 Task: Create a due date automation trigger when advanced on, on the tuesday before a card is due add fields with custom field "Resume" set to a date less than 1 working days ago at 11:00 AM.
Action: Mouse moved to (1021, 316)
Screenshot: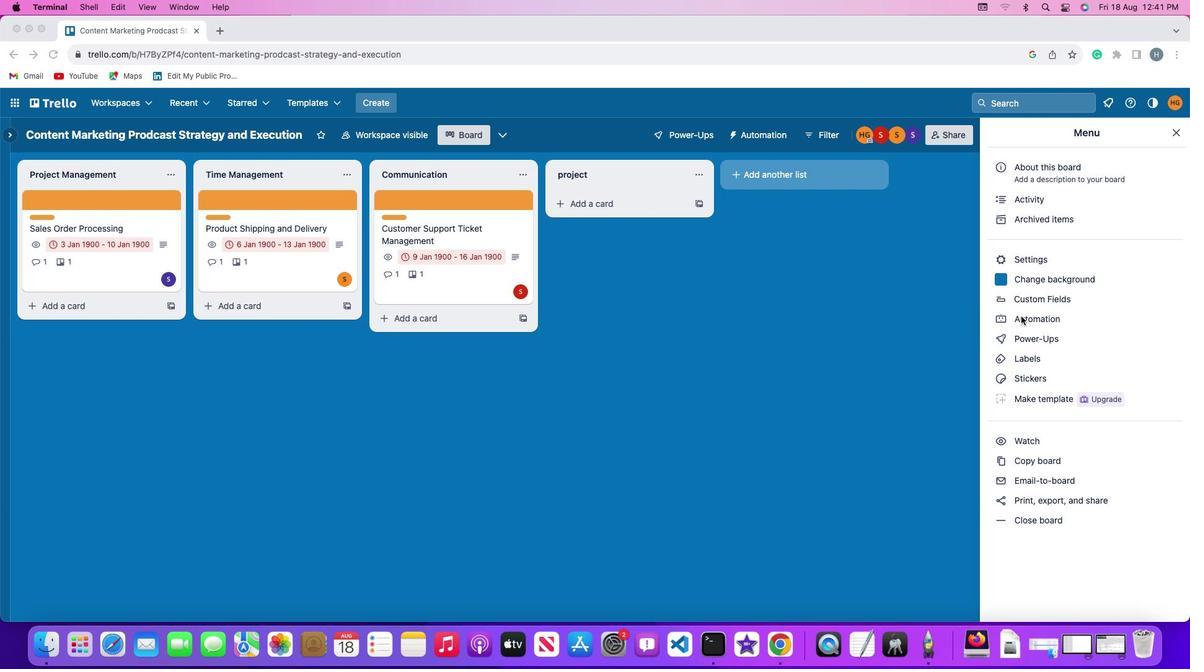 
Action: Mouse pressed left at (1021, 316)
Screenshot: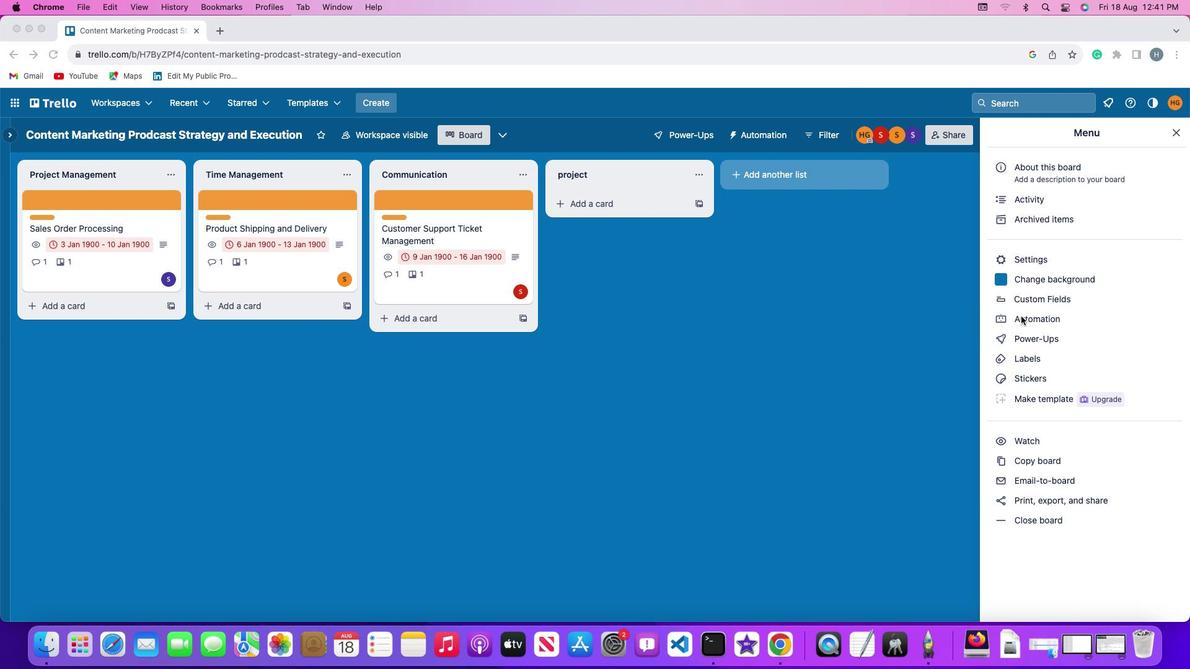 
Action: Mouse pressed left at (1021, 316)
Screenshot: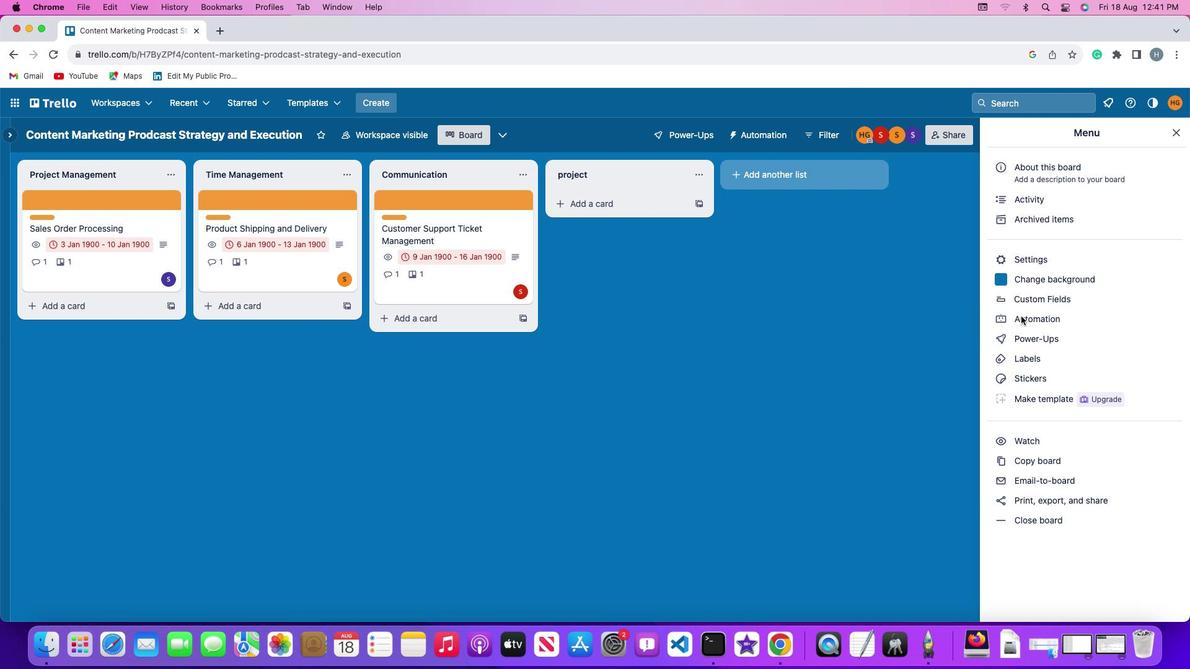 
Action: Mouse moved to (83, 292)
Screenshot: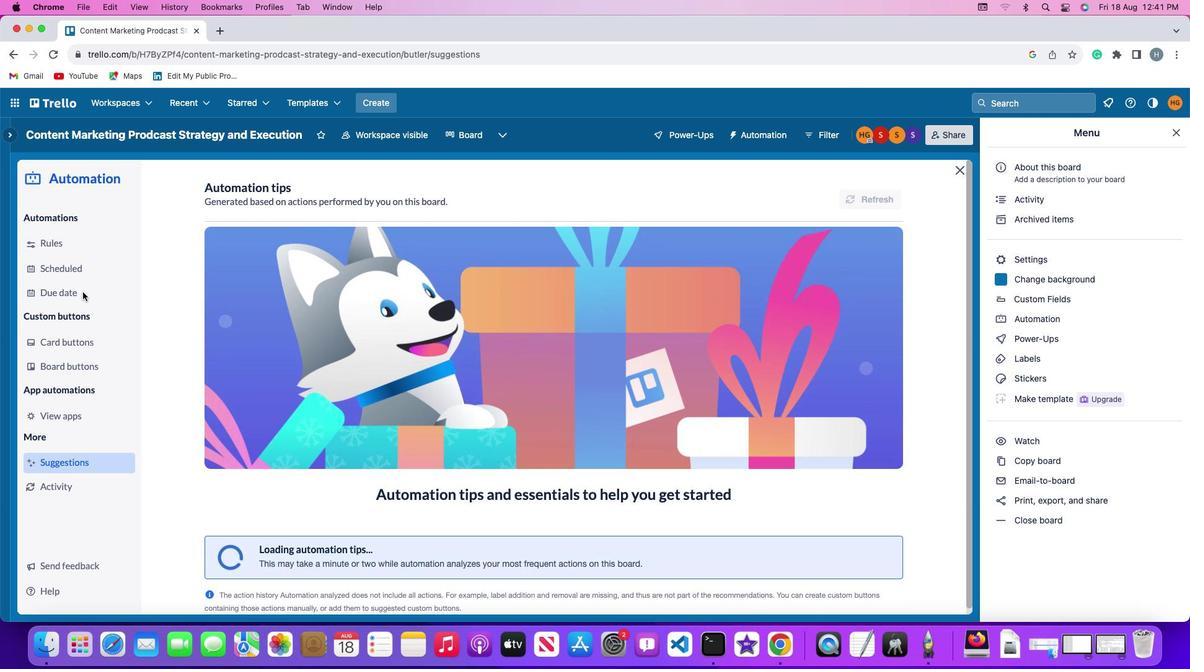 
Action: Mouse pressed left at (83, 292)
Screenshot: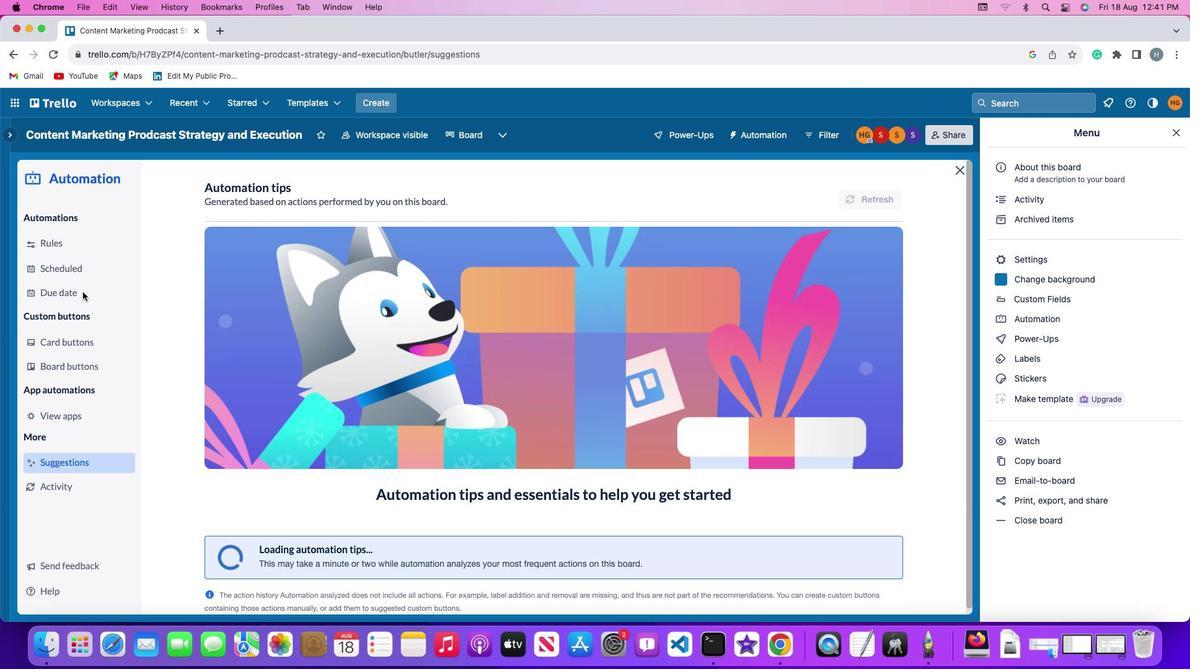 
Action: Mouse moved to (843, 187)
Screenshot: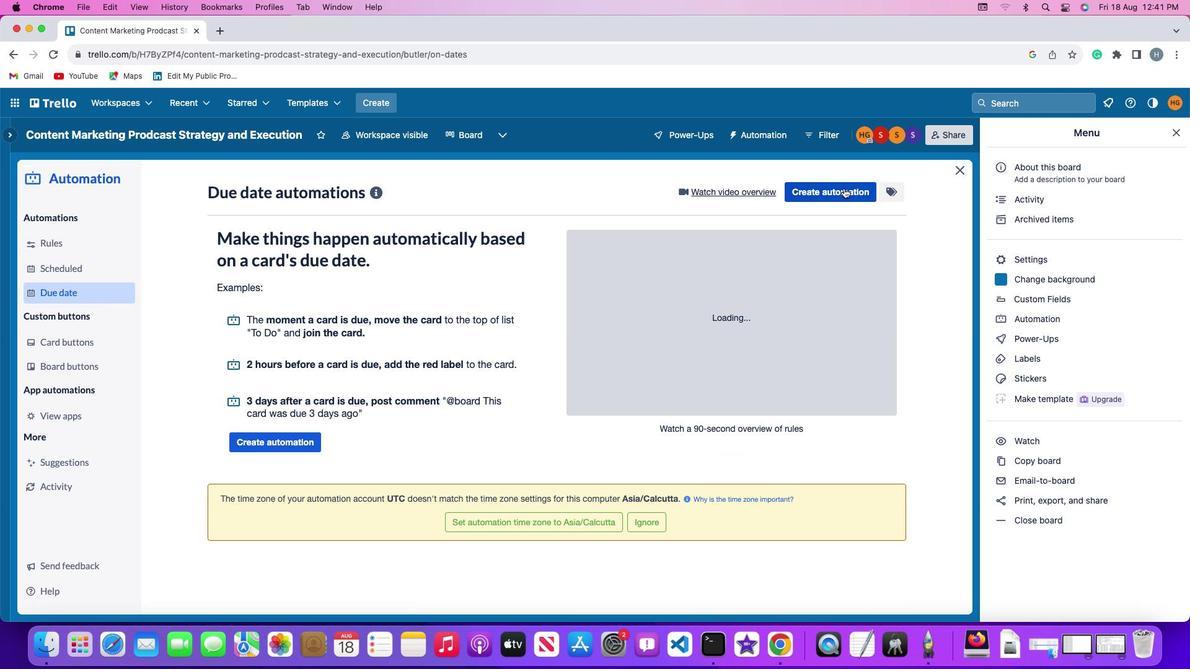 
Action: Mouse pressed left at (843, 187)
Screenshot: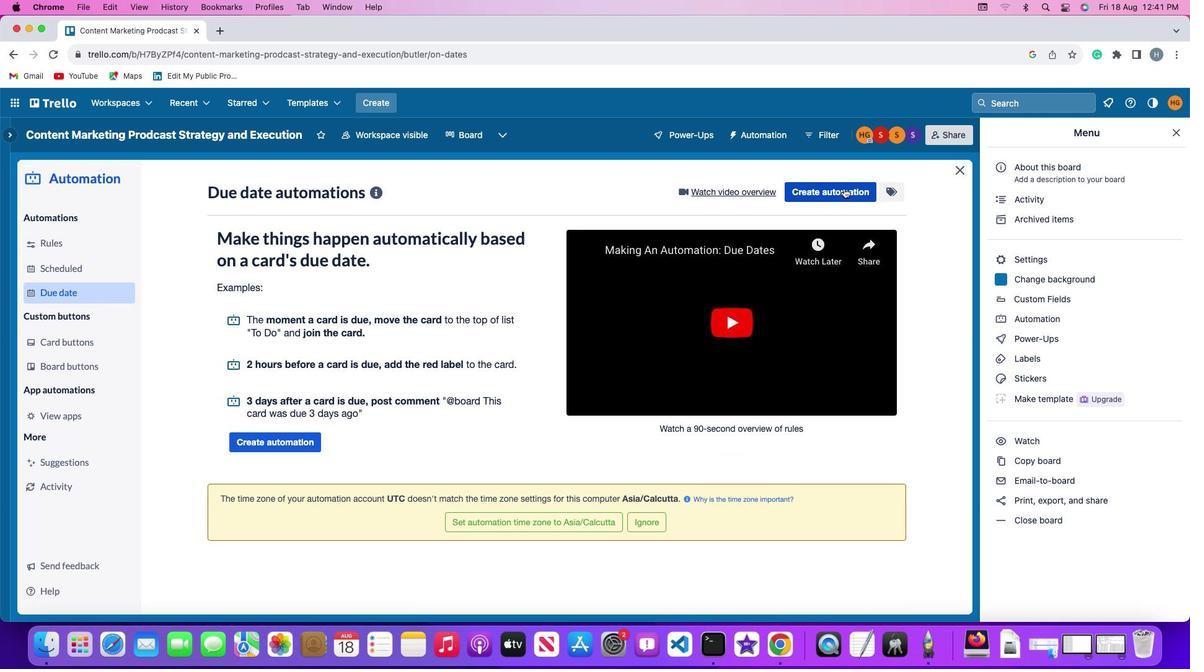 
Action: Mouse moved to (232, 314)
Screenshot: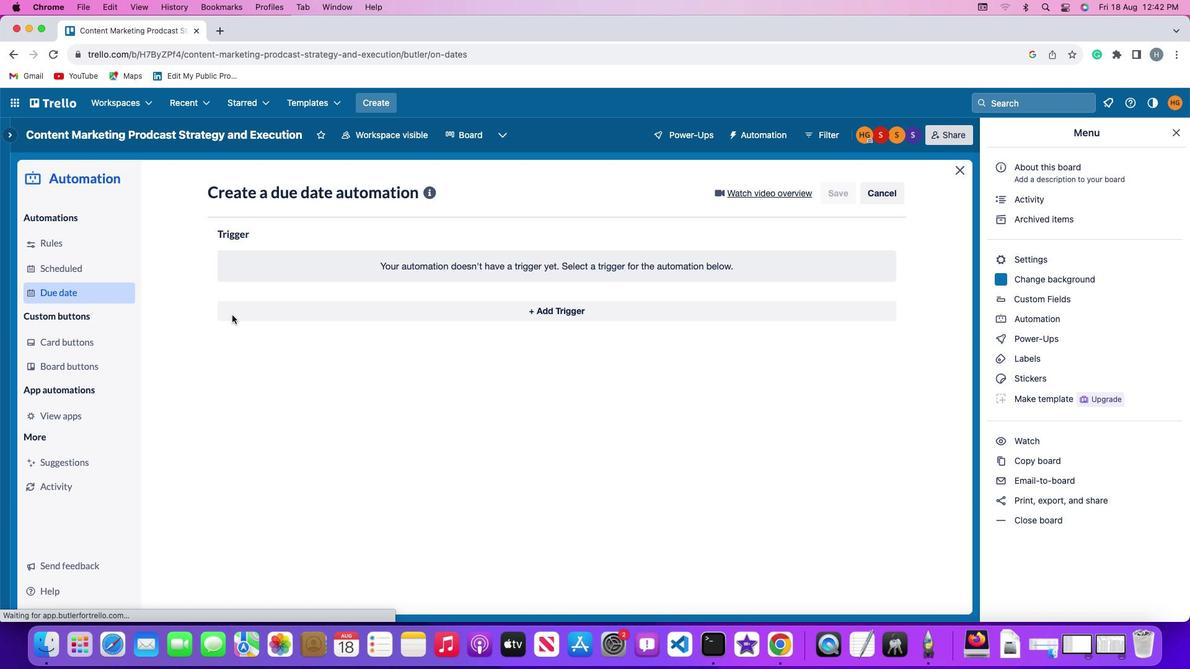 
Action: Mouse pressed left at (232, 314)
Screenshot: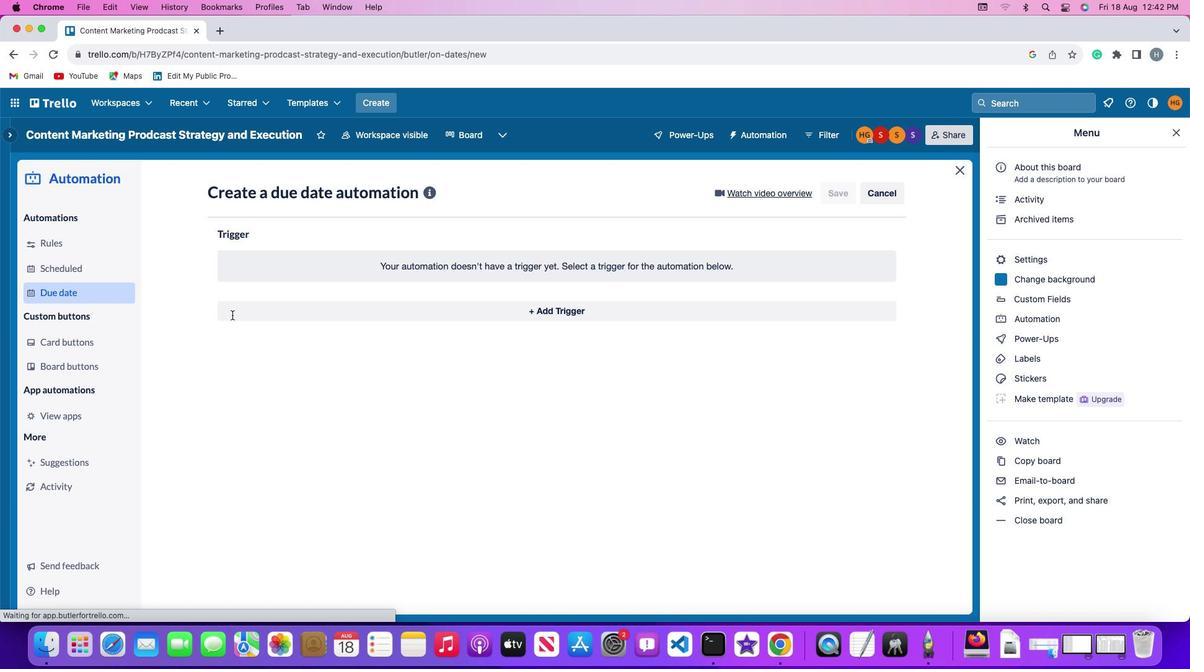 
Action: Mouse moved to (262, 544)
Screenshot: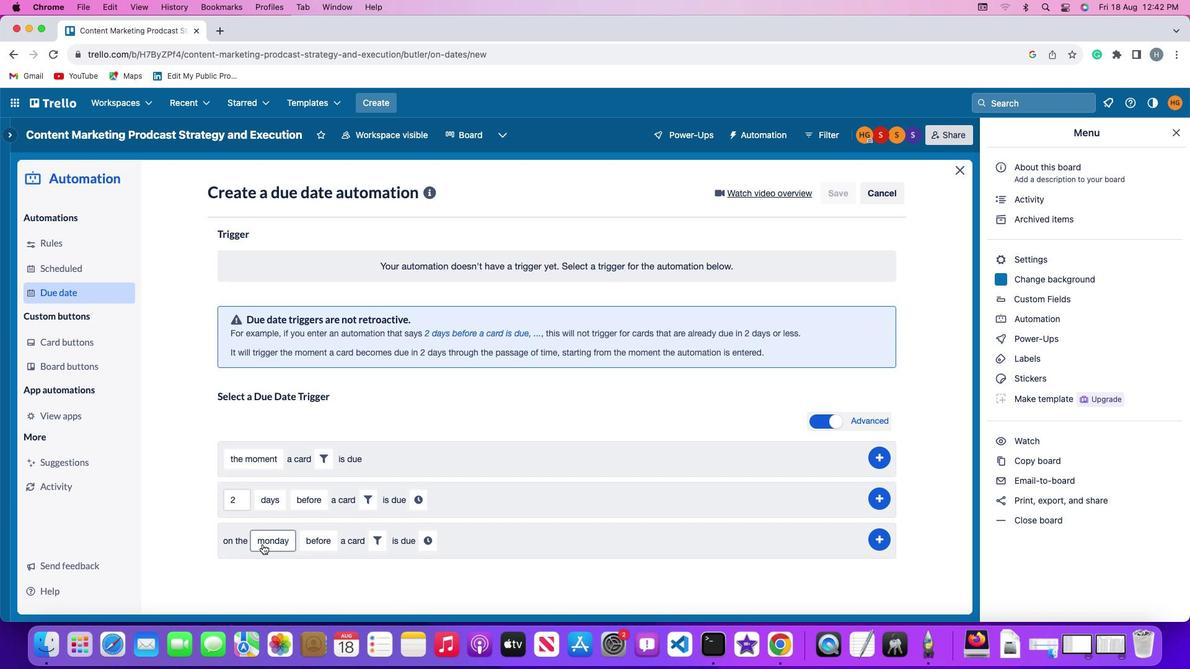 
Action: Mouse pressed left at (262, 544)
Screenshot: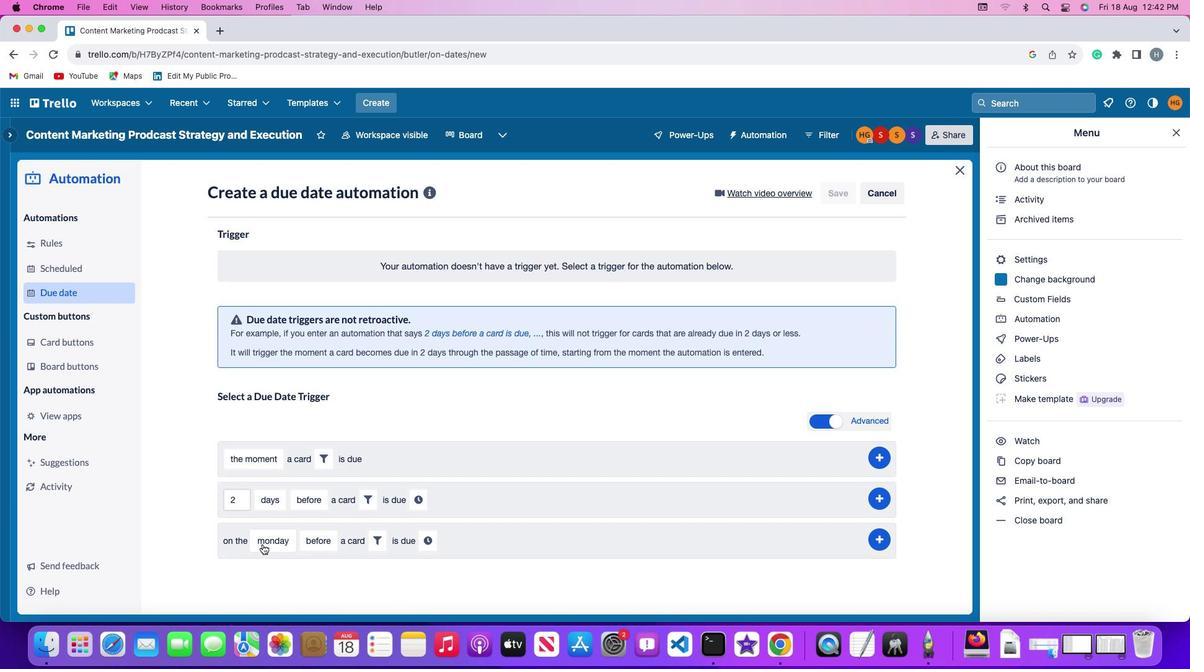 
Action: Mouse moved to (272, 393)
Screenshot: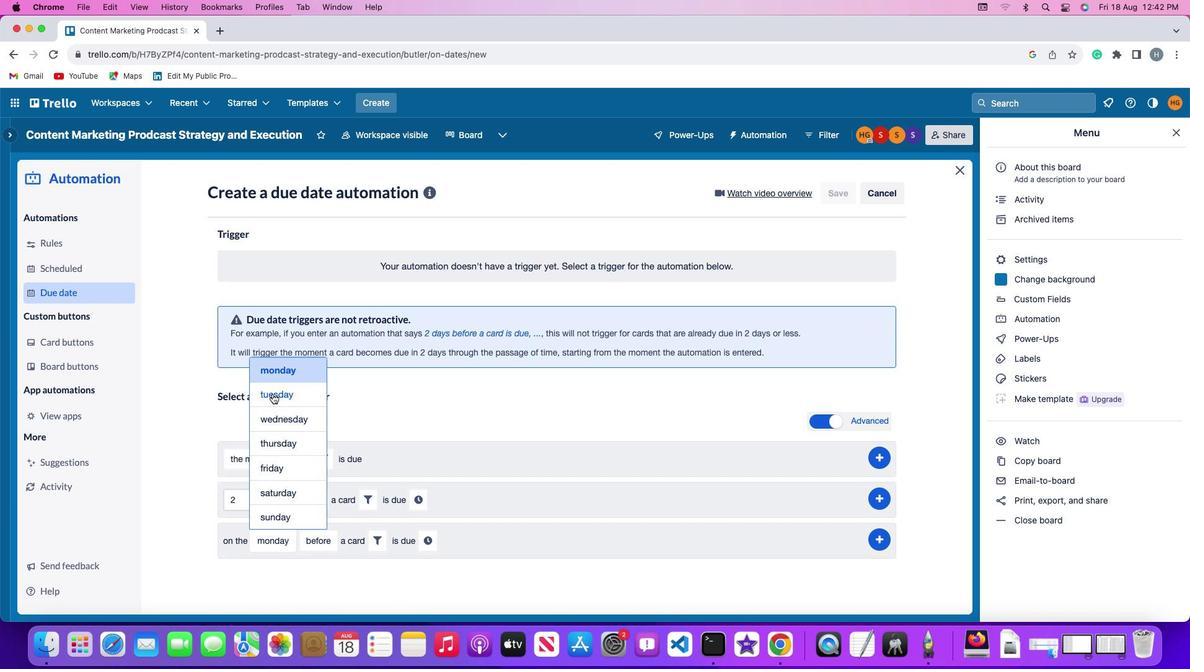 
Action: Mouse pressed left at (272, 393)
Screenshot: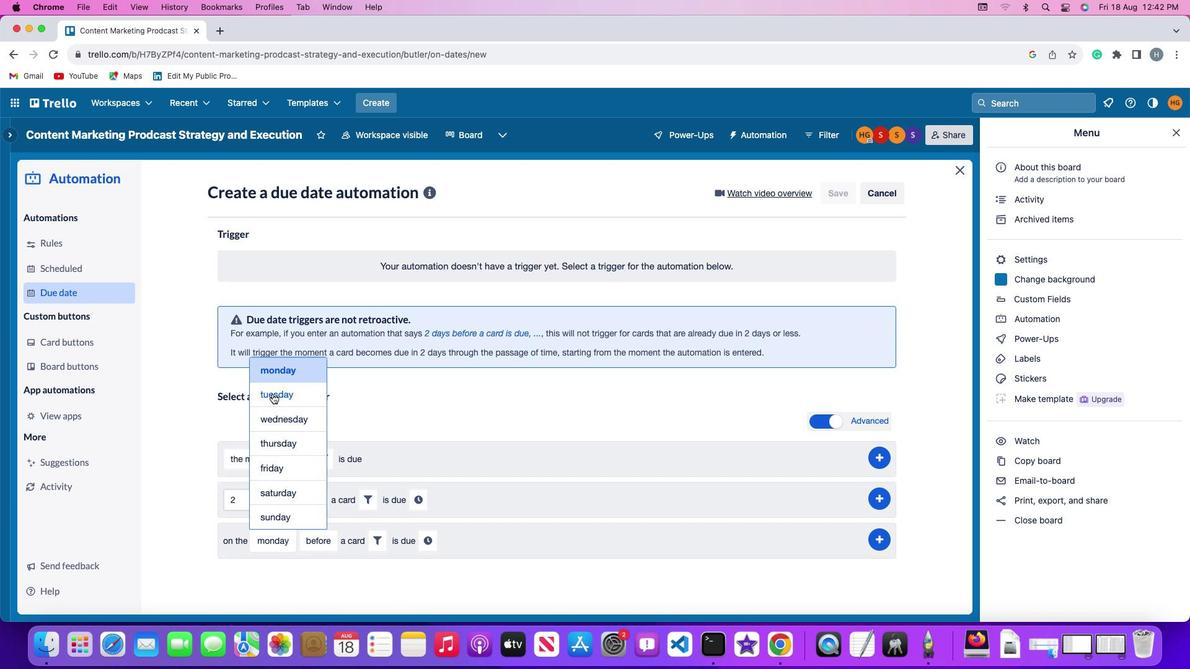
Action: Mouse moved to (317, 546)
Screenshot: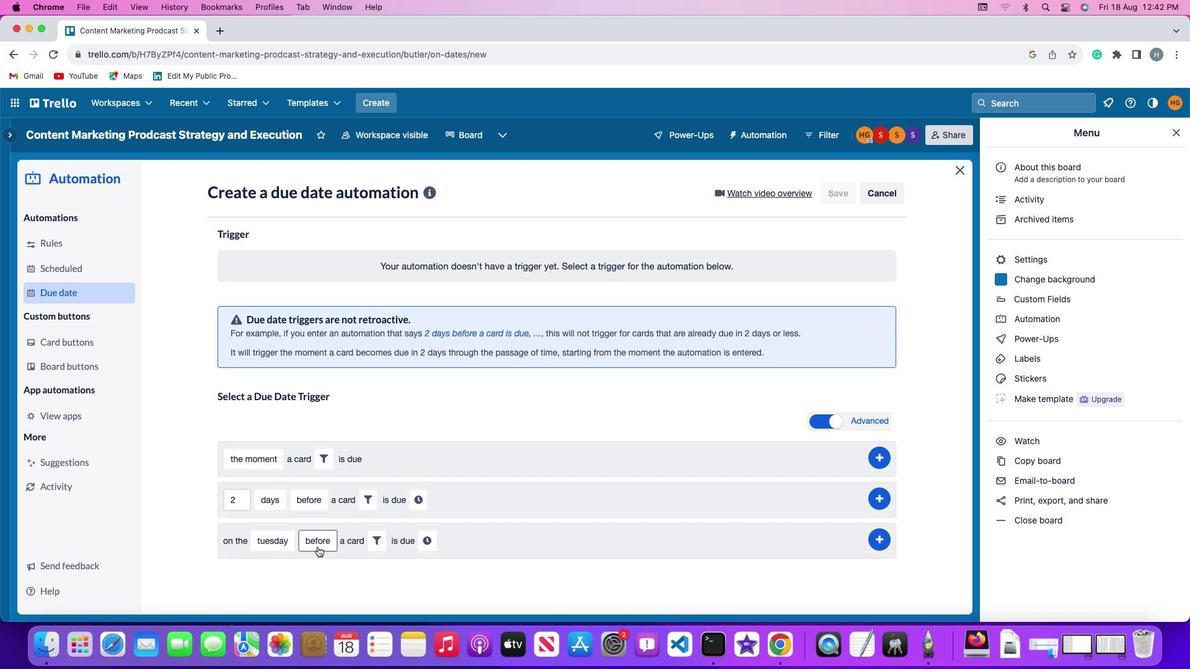 
Action: Mouse pressed left at (317, 546)
Screenshot: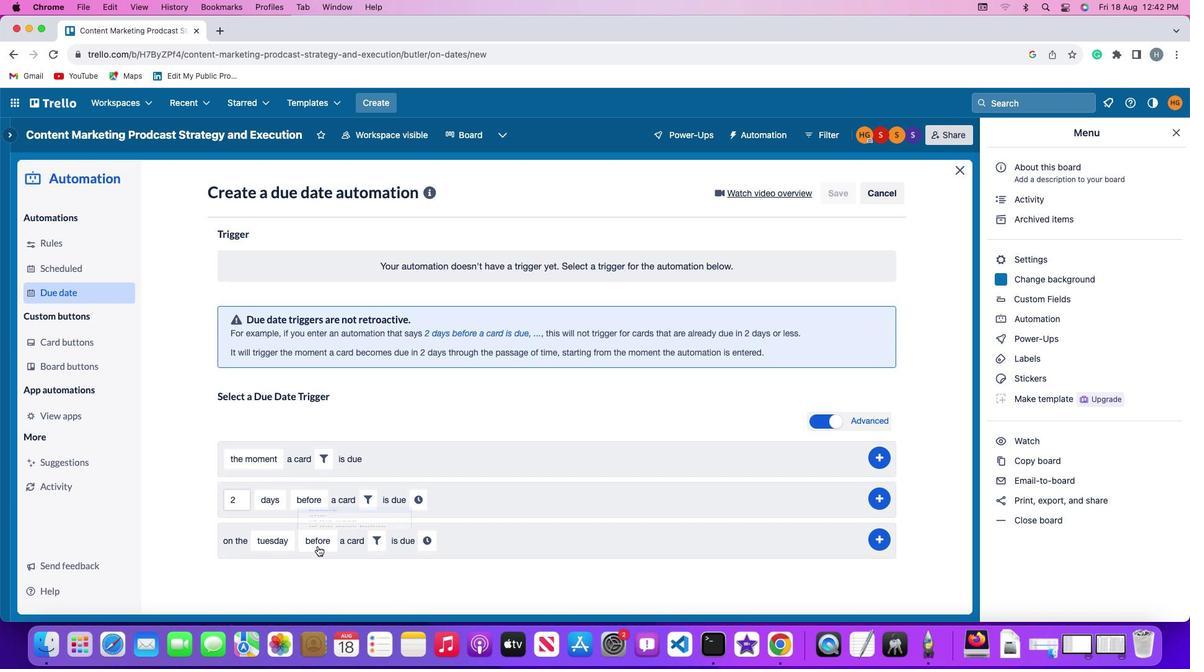 
Action: Mouse moved to (349, 445)
Screenshot: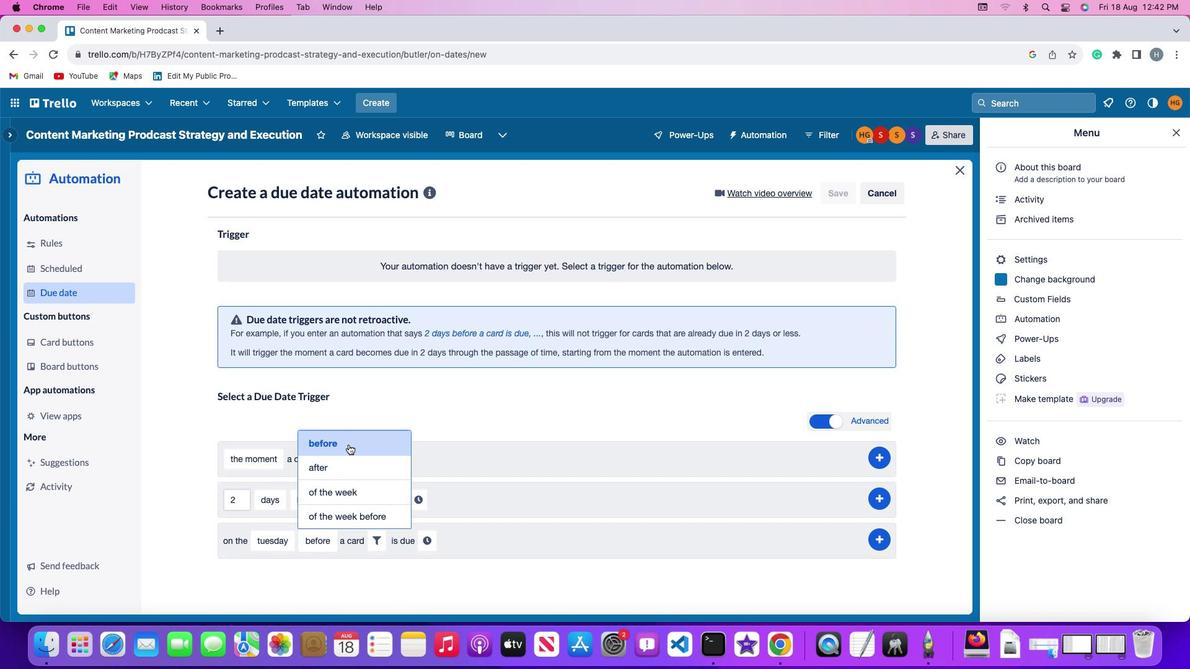 
Action: Mouse pressed left at (349, 445)
Screenshot: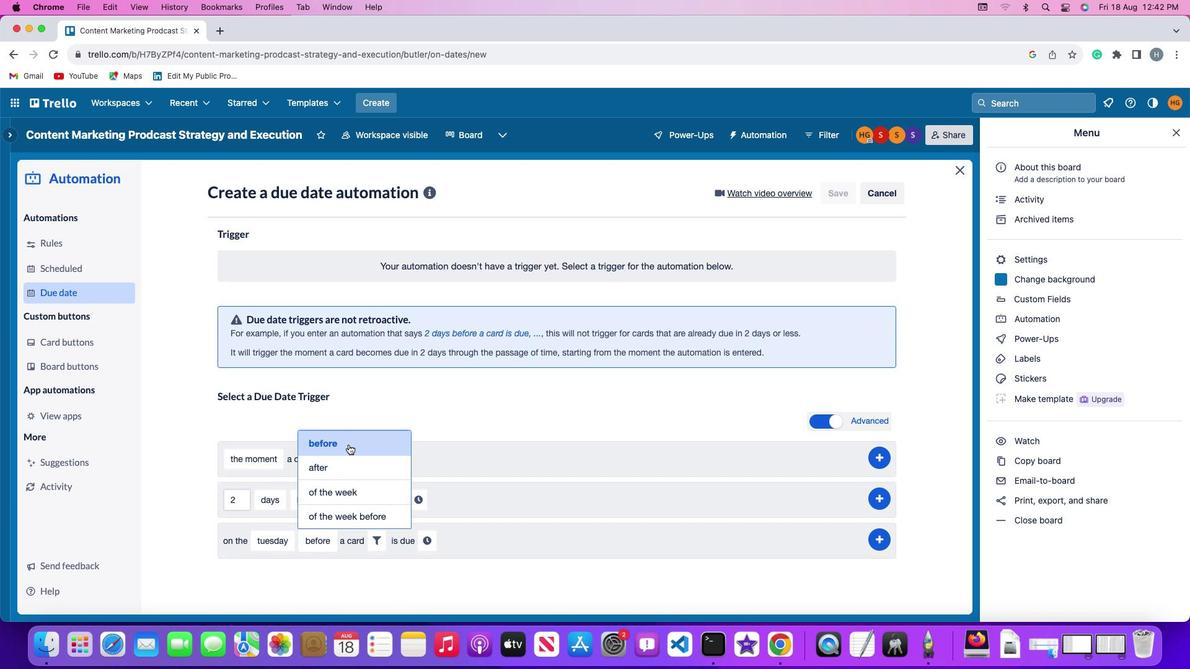
Action: Mouse moved to (380, 549)
Screenshot: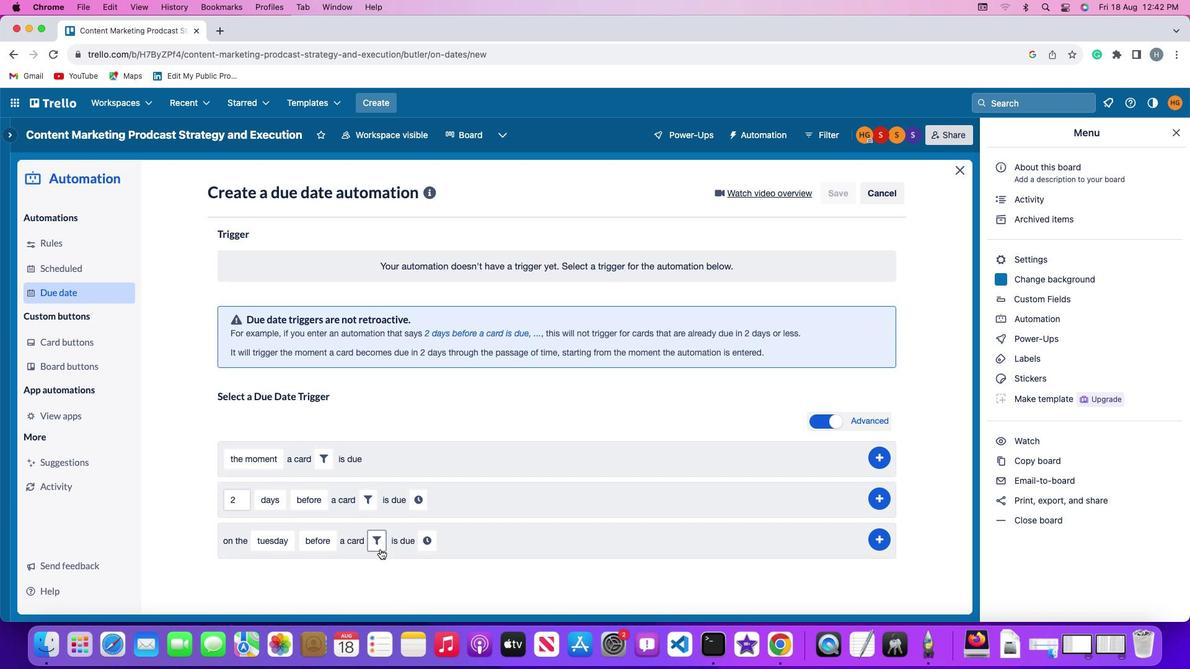 
Action: Mouse pressed left at (380, 549)
Screenshot: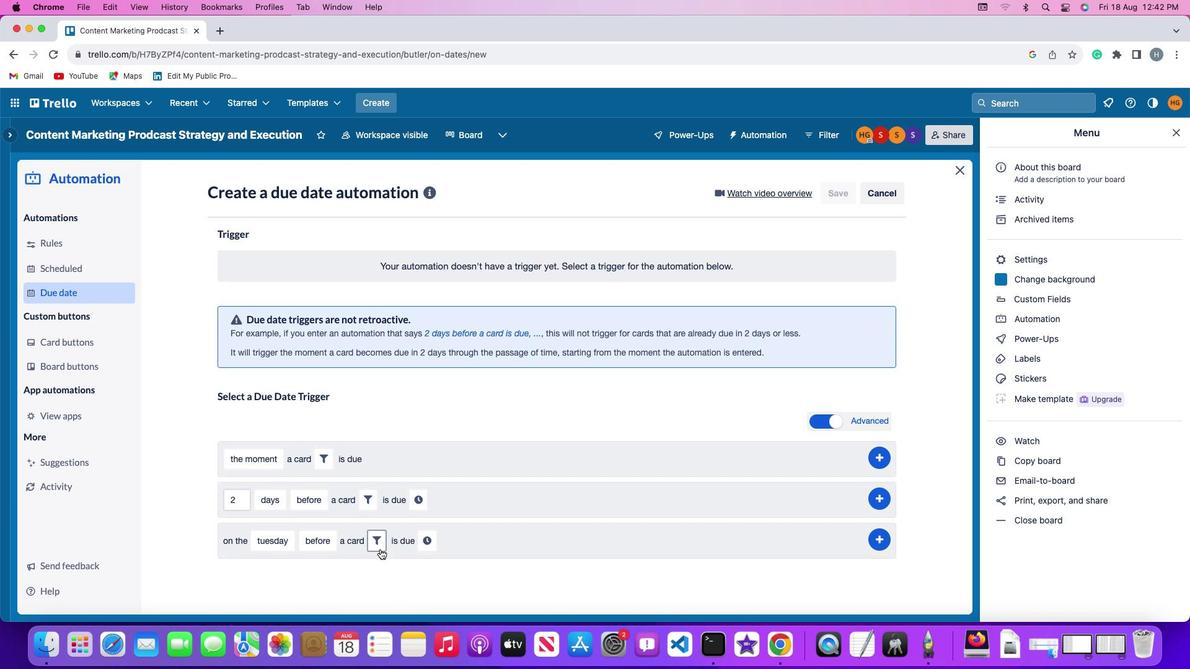
Action: Mouse moved to (562, 579)
Screenshot: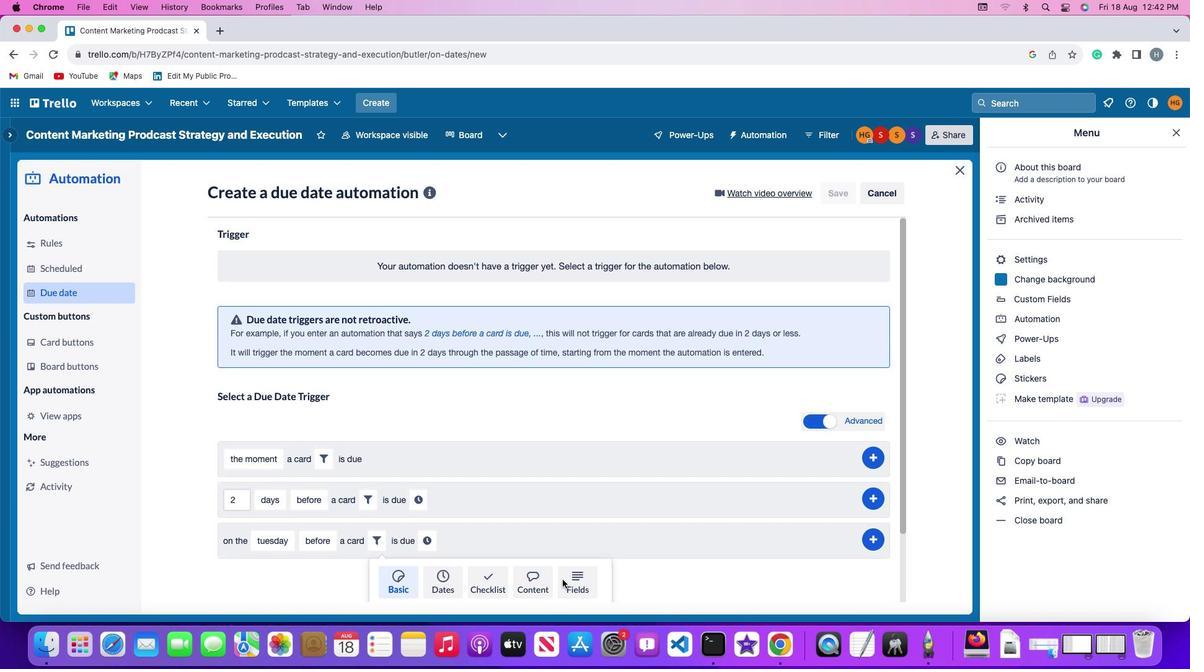 
Action: Mouse pressed left at (562, 579)
Screenshot: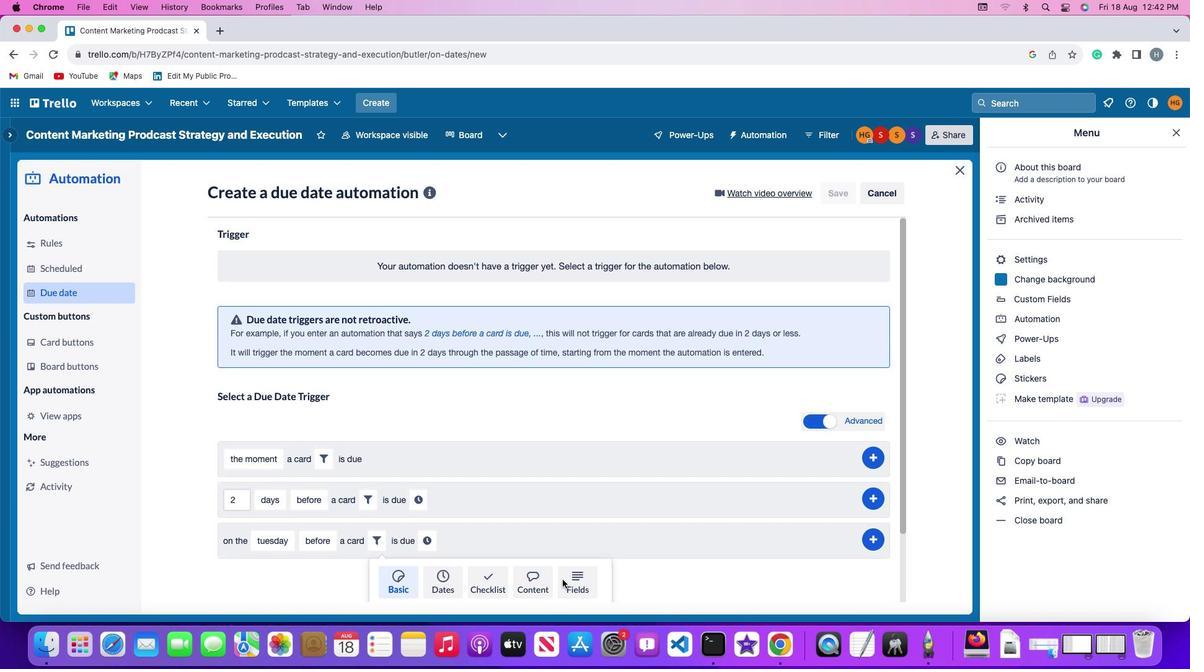 
Action: Mouse moved to (331, 574)
Screenshot: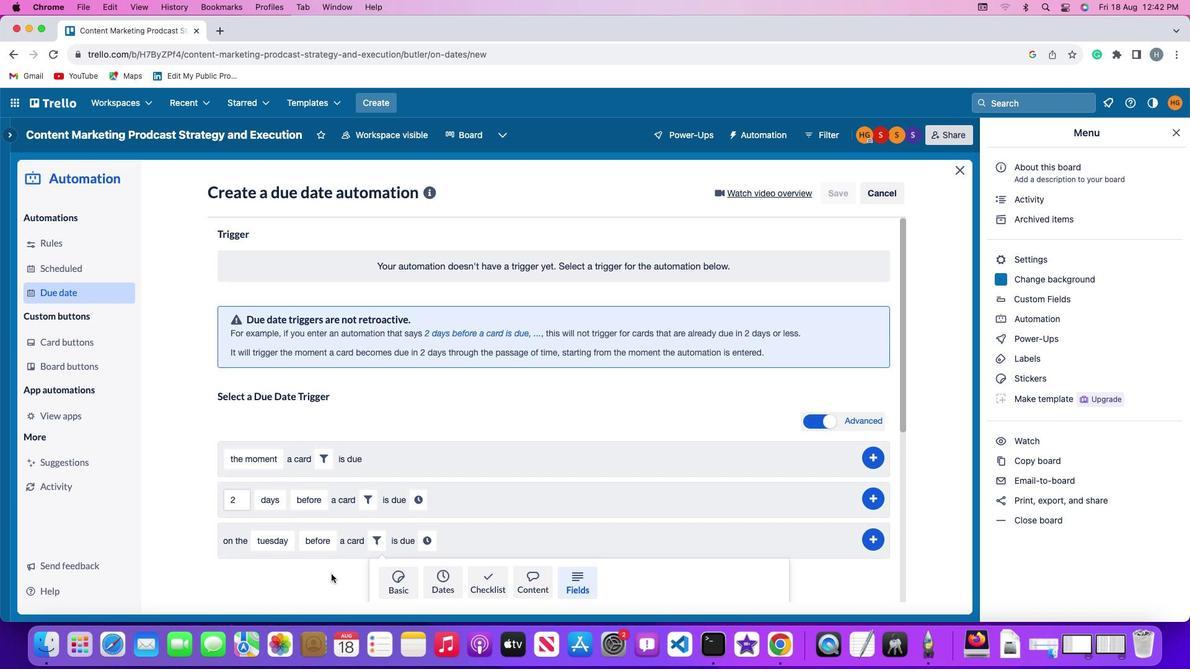 
Action: Mouse scrolled (331, 574) with delta (0, 0)
Screenshot: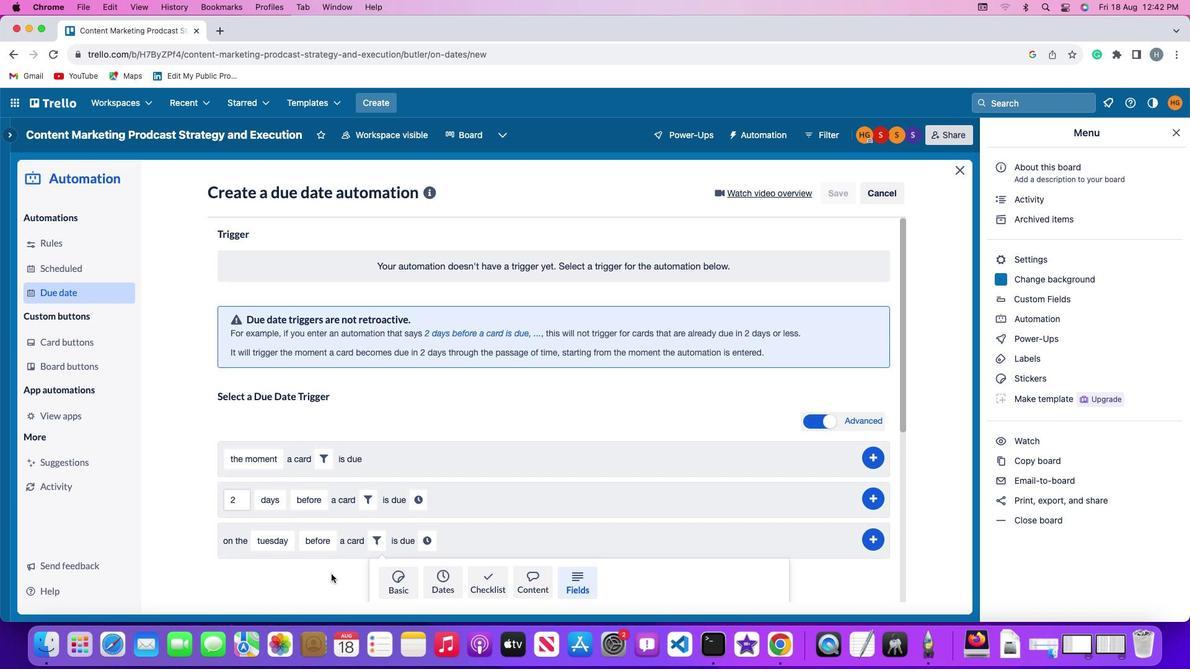 
Action: Mouse moved to (331, 574)
Screenshot: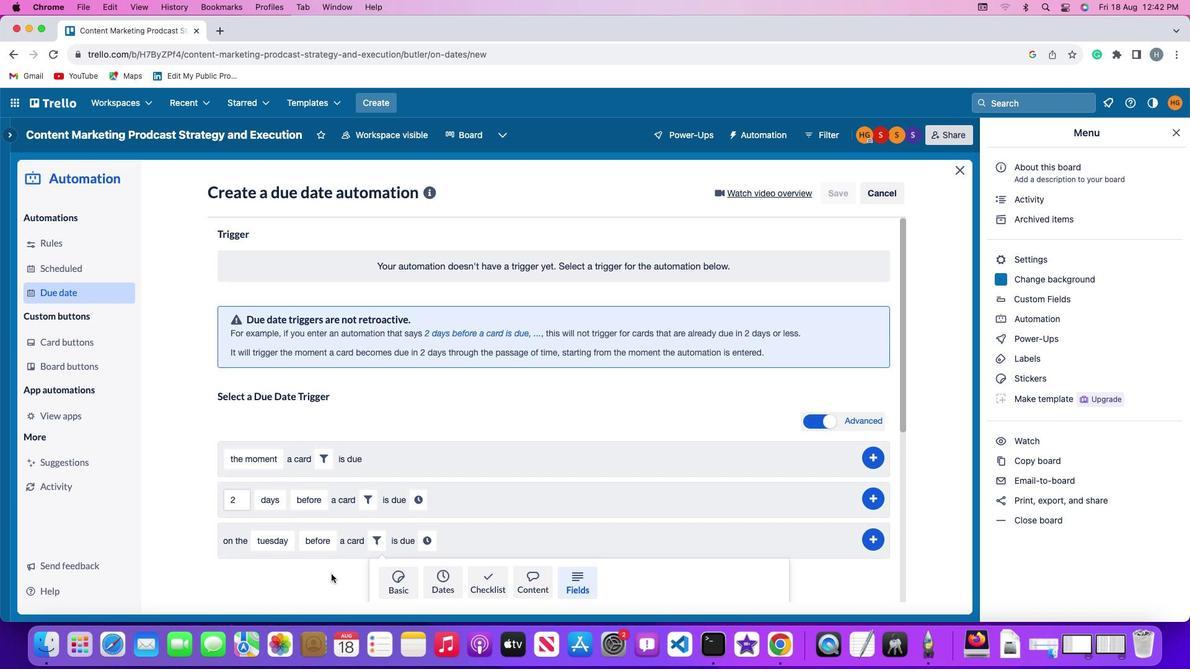 
Action: Mouse scrolled (331, 574) with delta (0, 0)
Screenshot: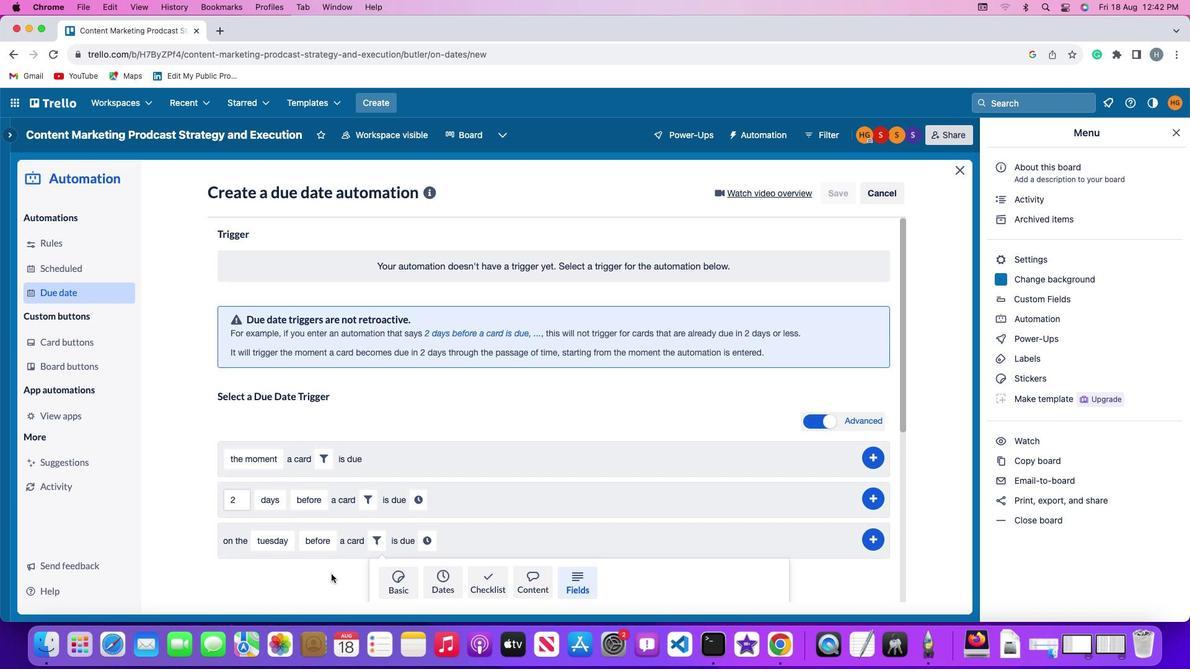 
Action: Mouse moved to (331, 574)
Screenshot: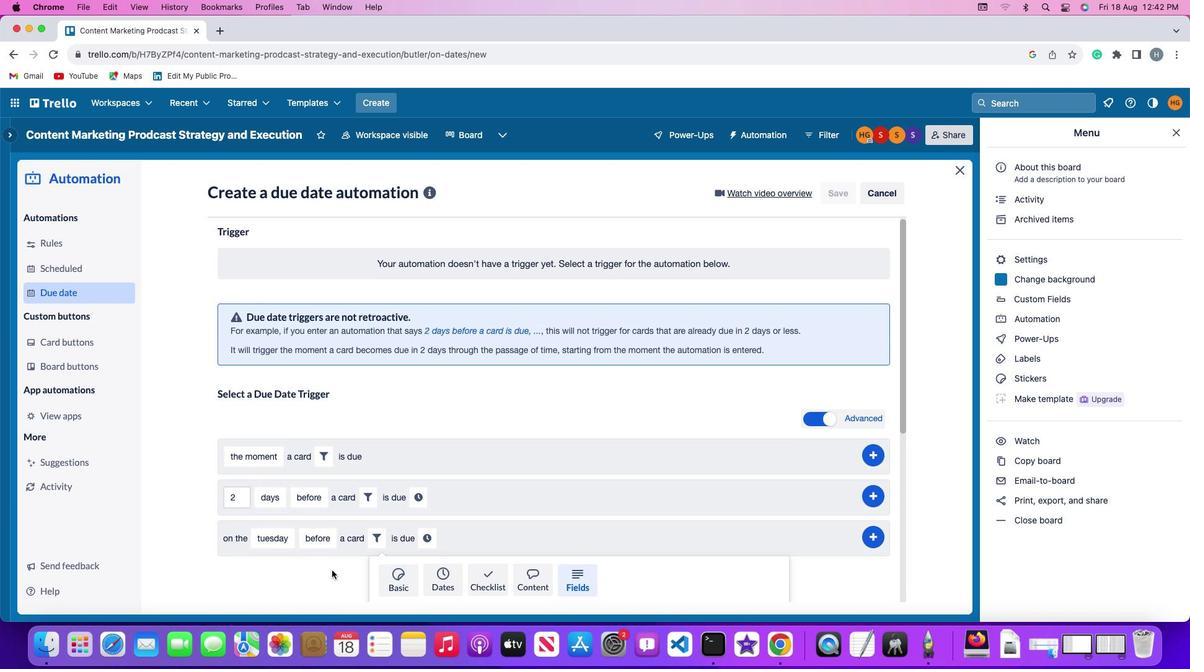 
Action: Mouse scrolled (331, 574) with delta (0, -1)
Screenshot: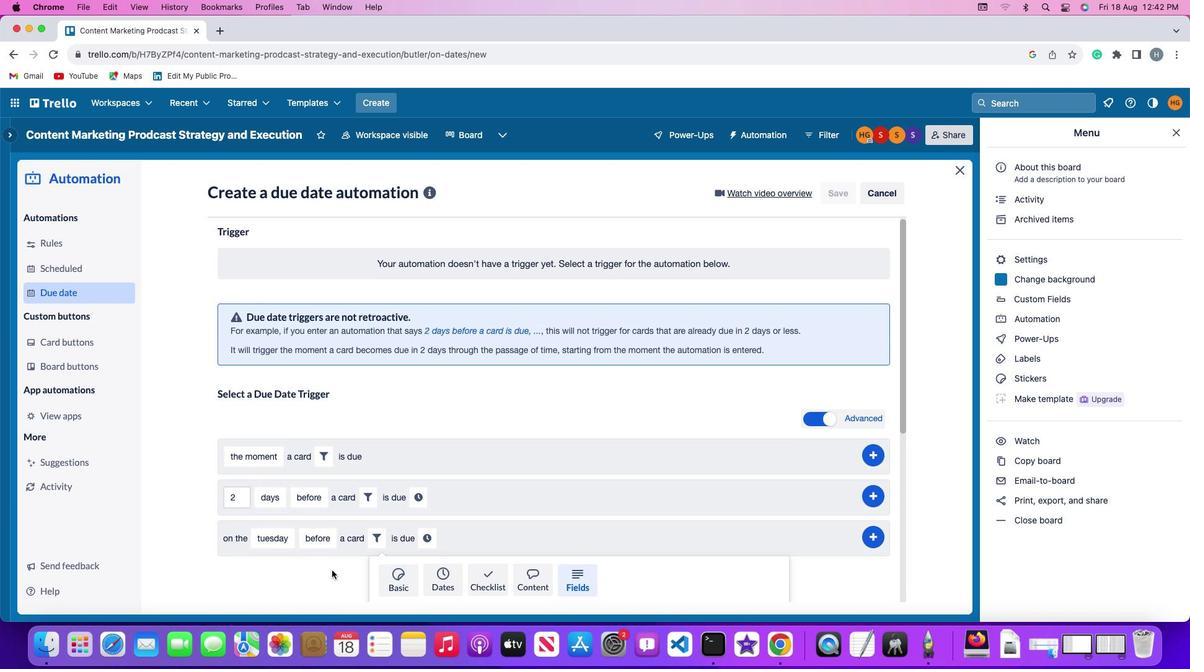 
Action: Mouse moved to (331, 573)
Screenshot: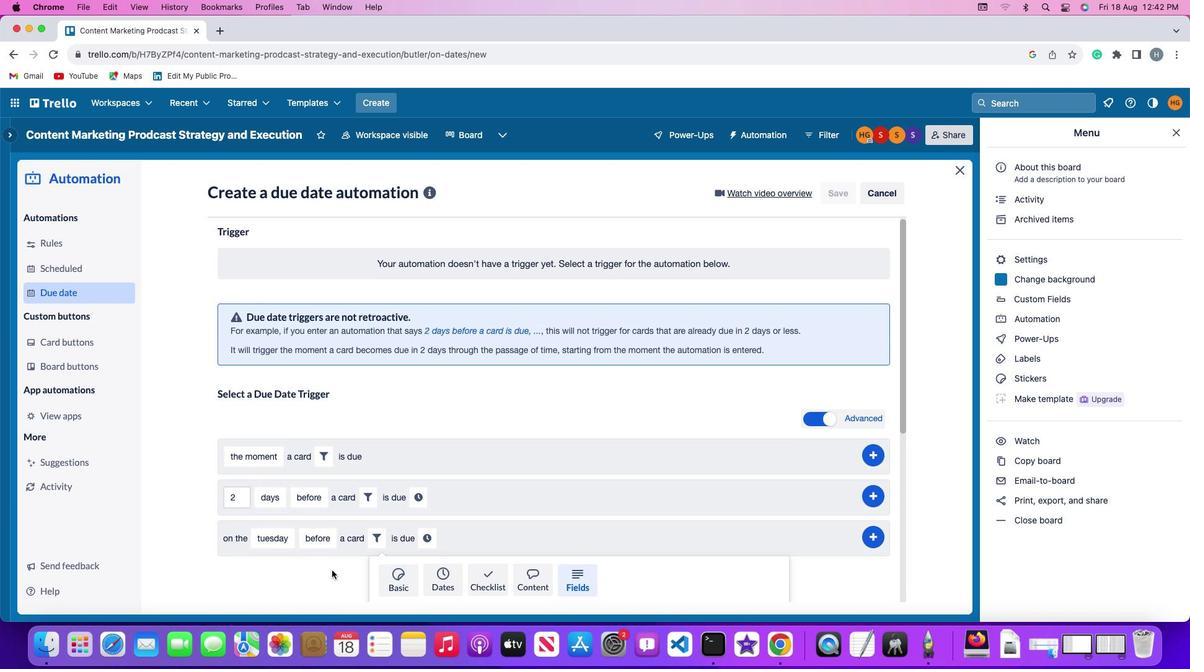 
Action: Mouse scrolled (331, 573) with delta (0, -3)
Screenshot: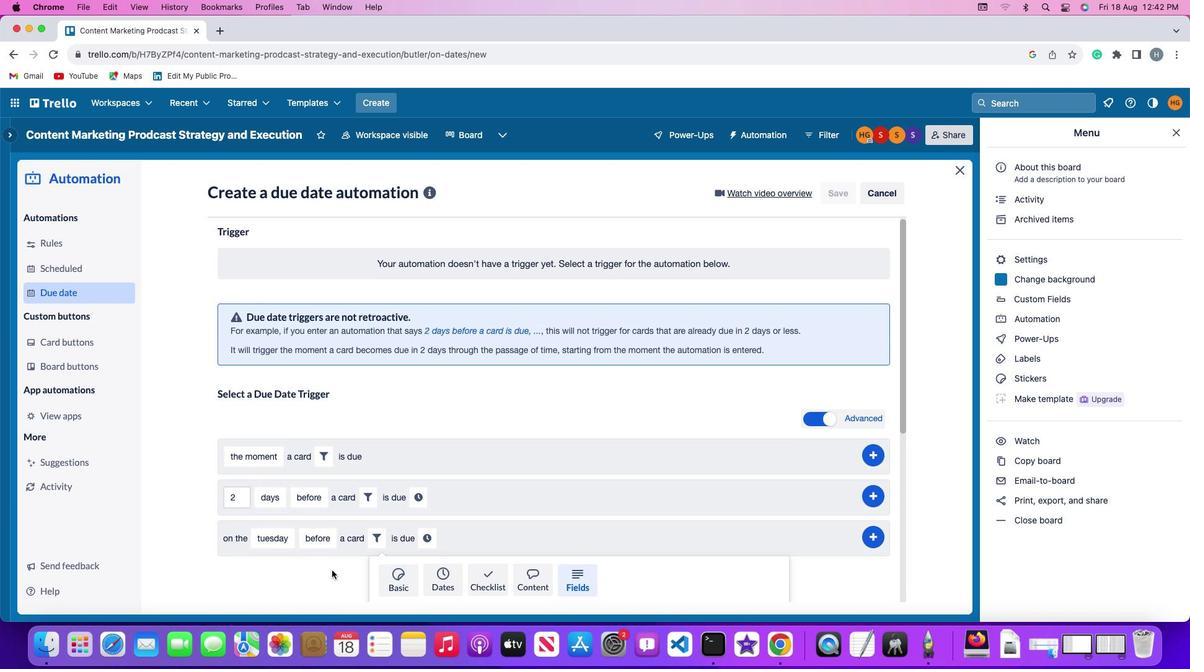 
Action: Mouse moved to (331, 570)
Screenshot: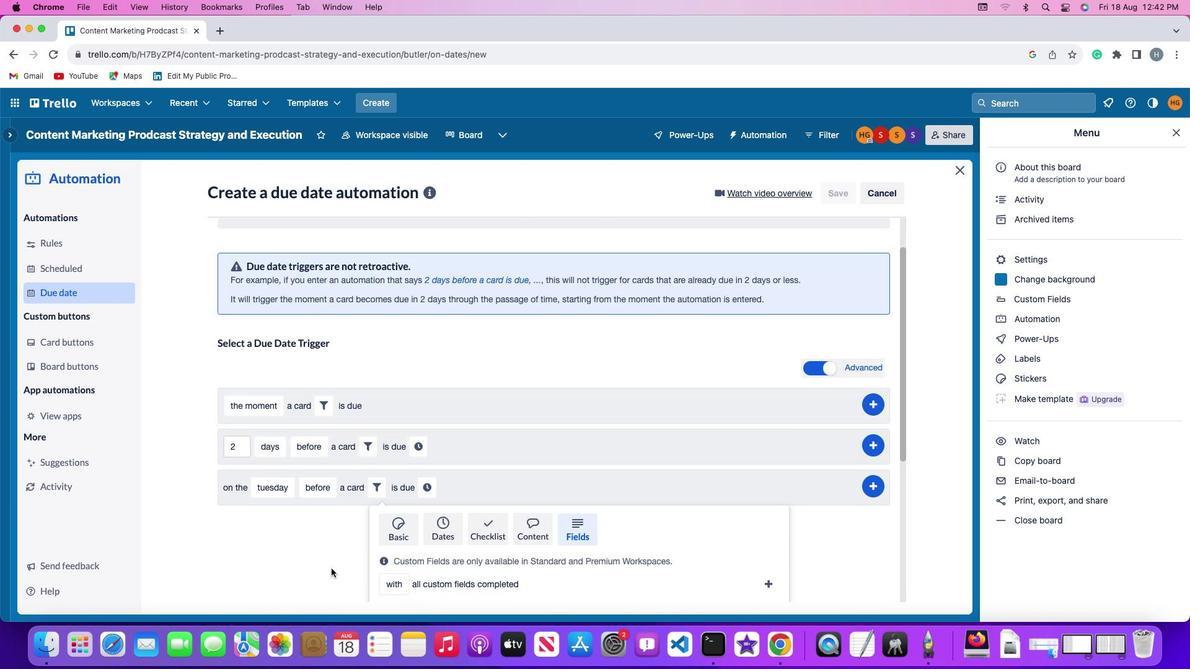 
Action: Mouse scrolled (331, 570) with delta (0, -3)
Screenshot: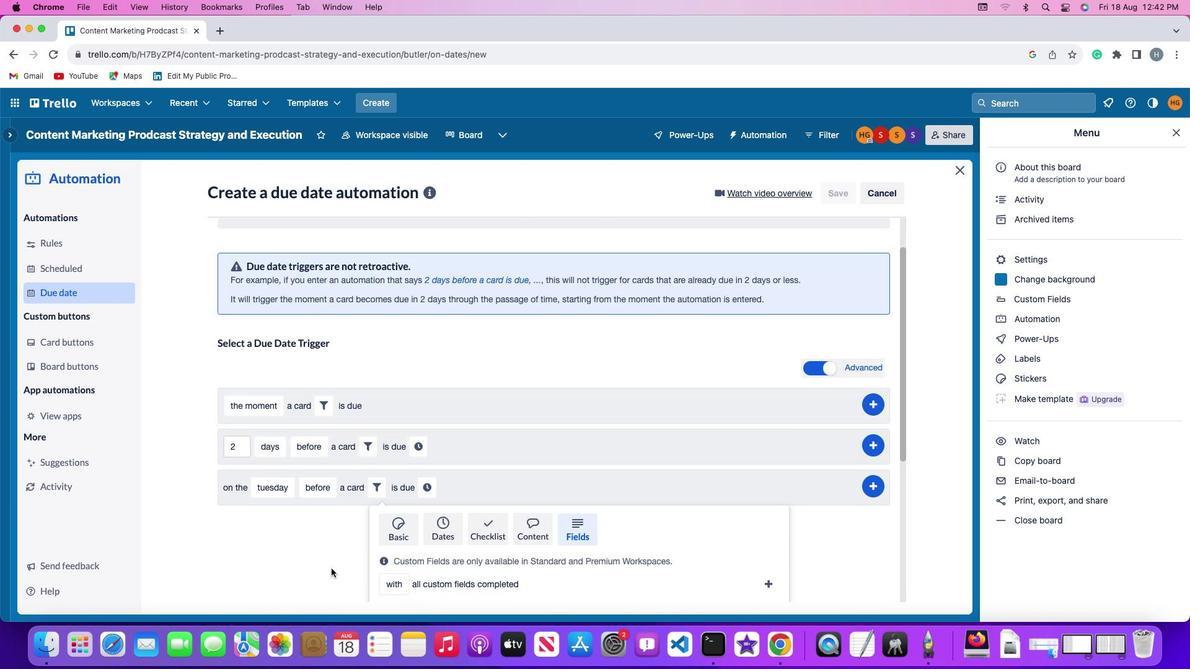 
Action: Mouse moved to (331, 568)
Screenshot: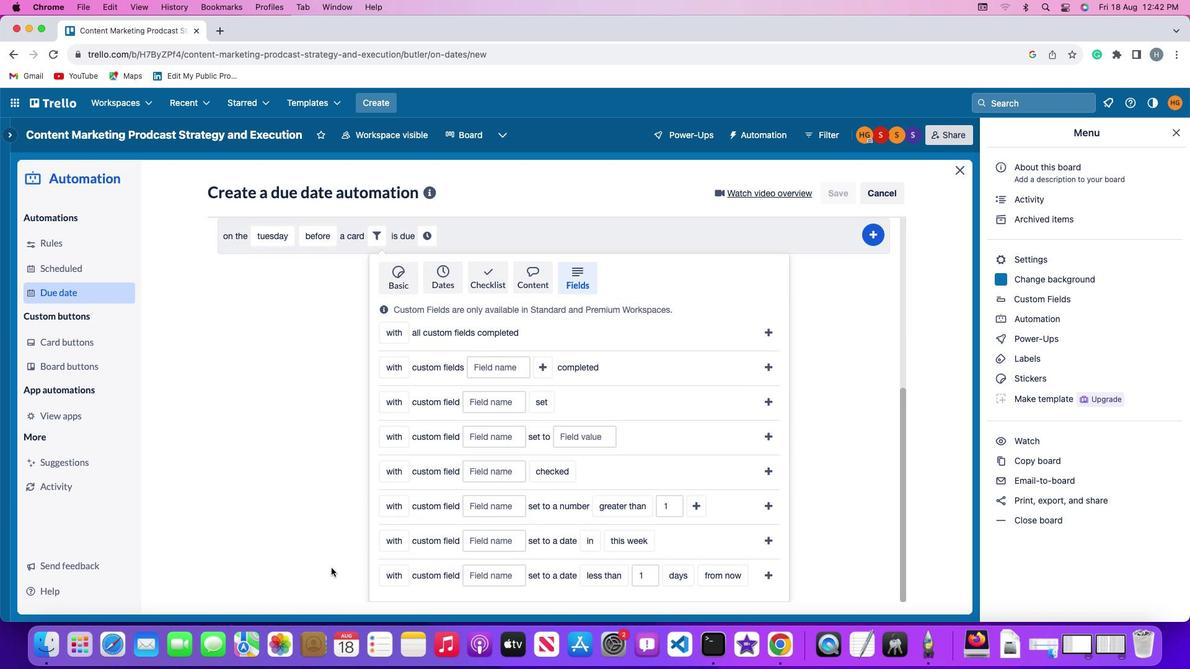 
Action: Mouse scrolled (331, 568) with delta (0, 0)
Screenshot: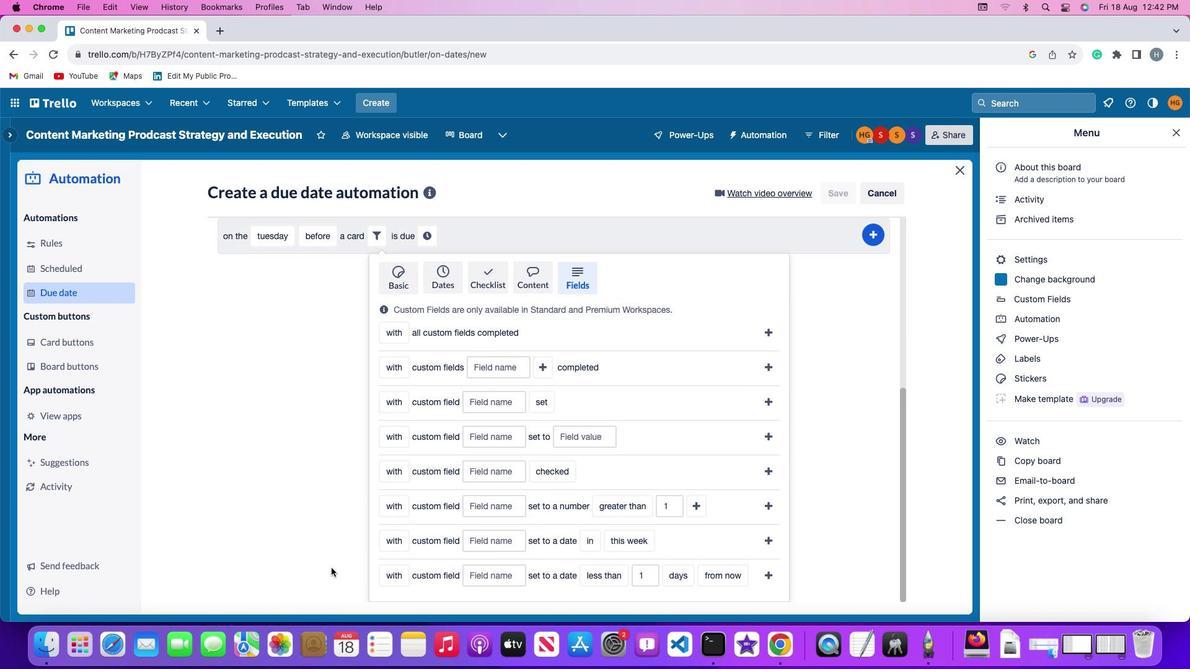 
Action: Mouse scrolled (331, 568) with delta (0, 0)
Screenshot: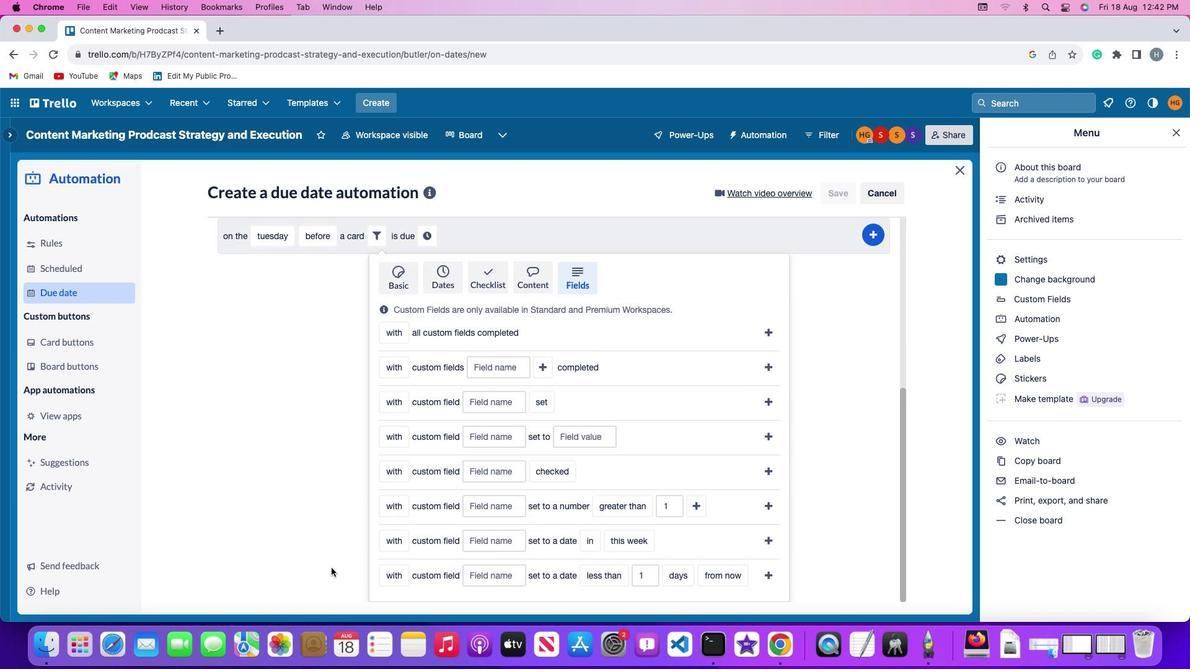 
Action: Mouse scrolled (331, 568) with delta (0, -1)
Screenshot: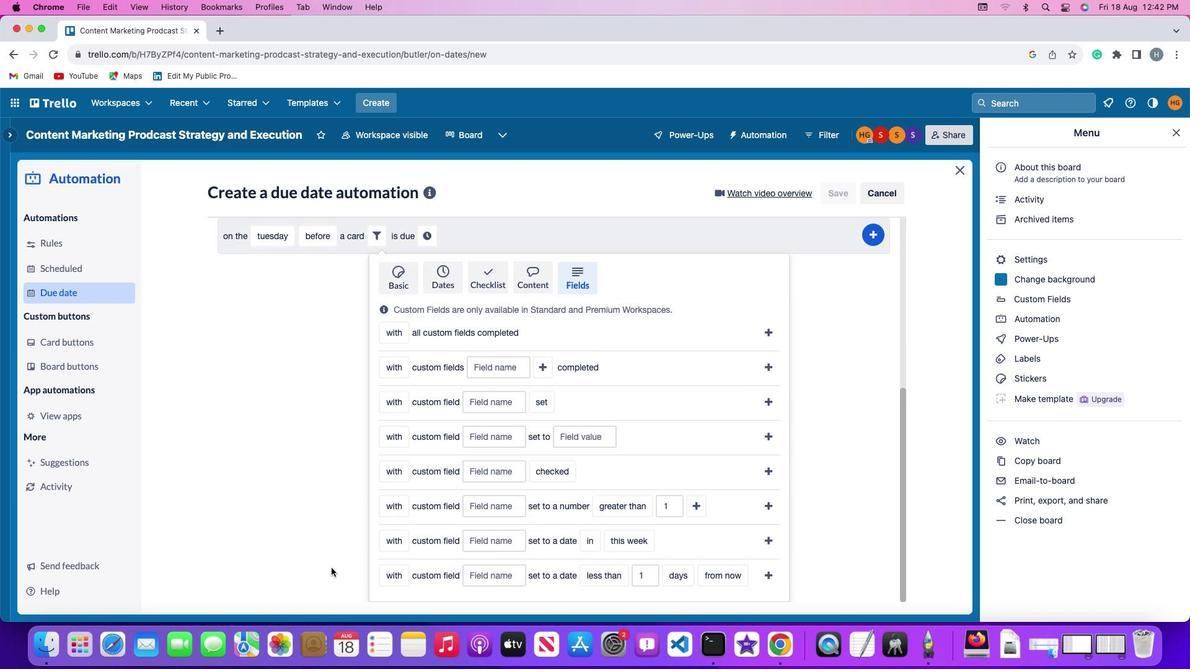 
Action: Mouse moved to (331, 567)
Screenshot: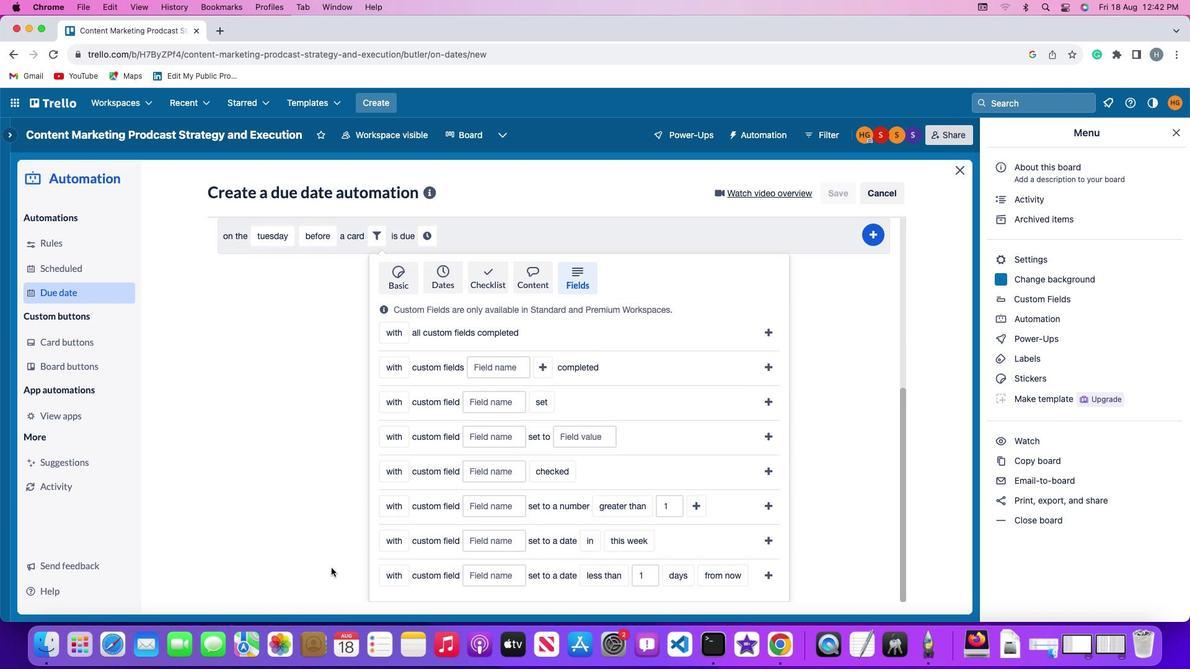 
Action: Mouse scrolled (331, 567) with delta (0, -3)
Screenshot: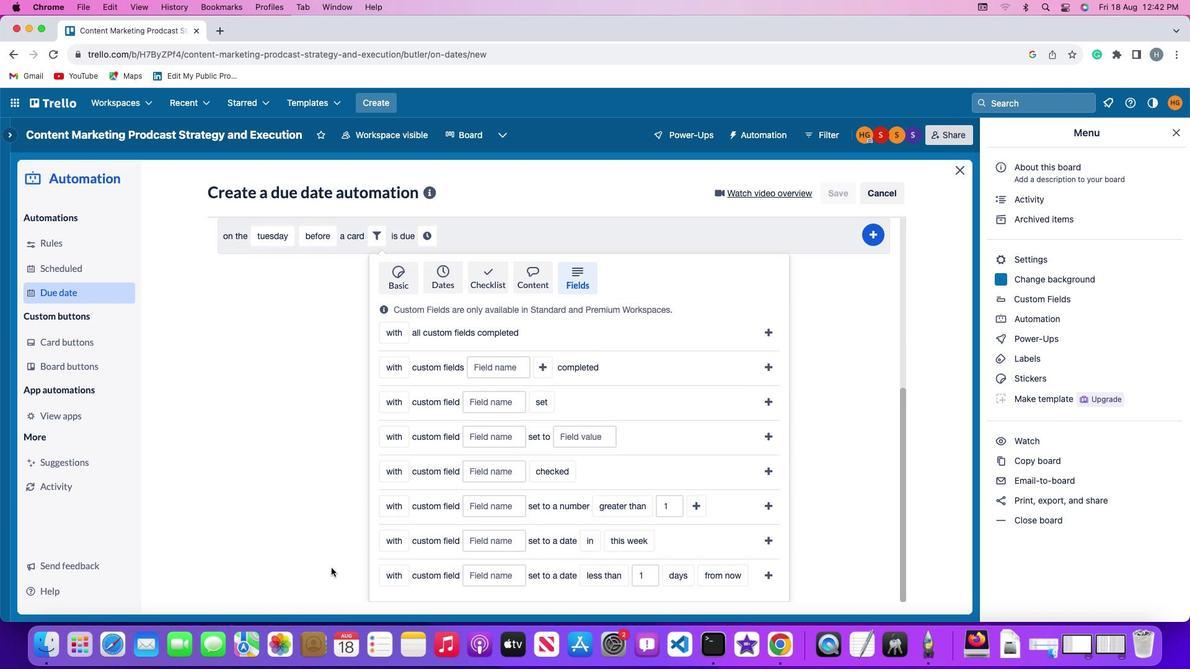 
Action: Mouse scrolled (331, 567) with delta (0, -3)
Screenshot: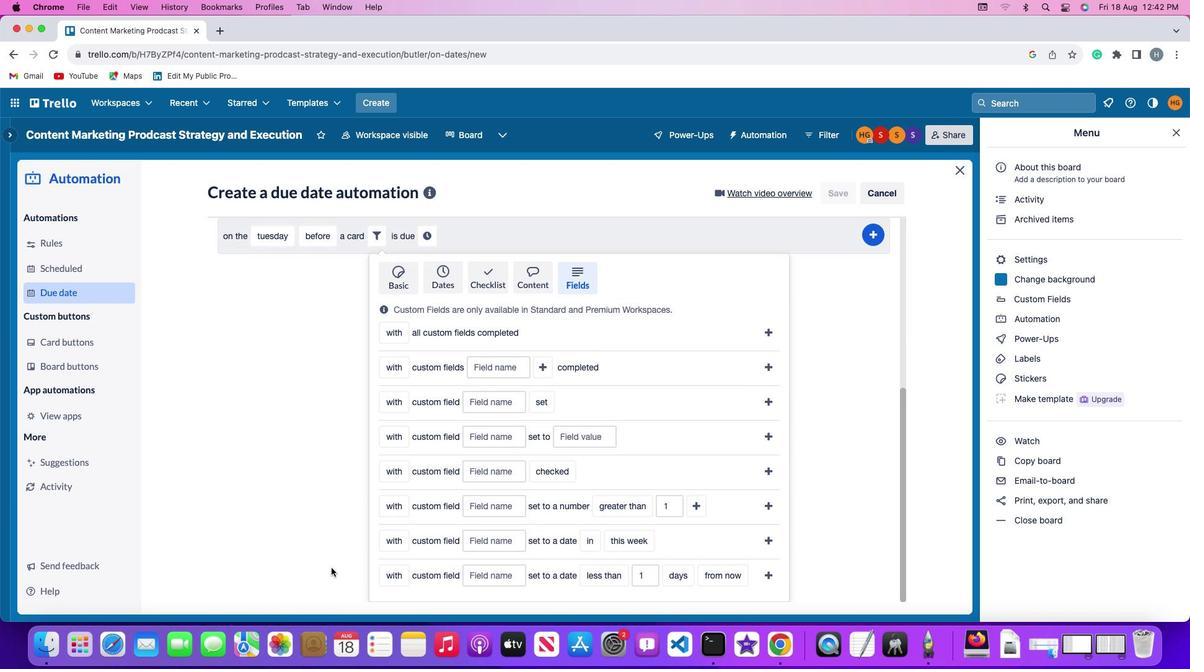 
Action: Mouse moved to (398, 565)
Screenshot: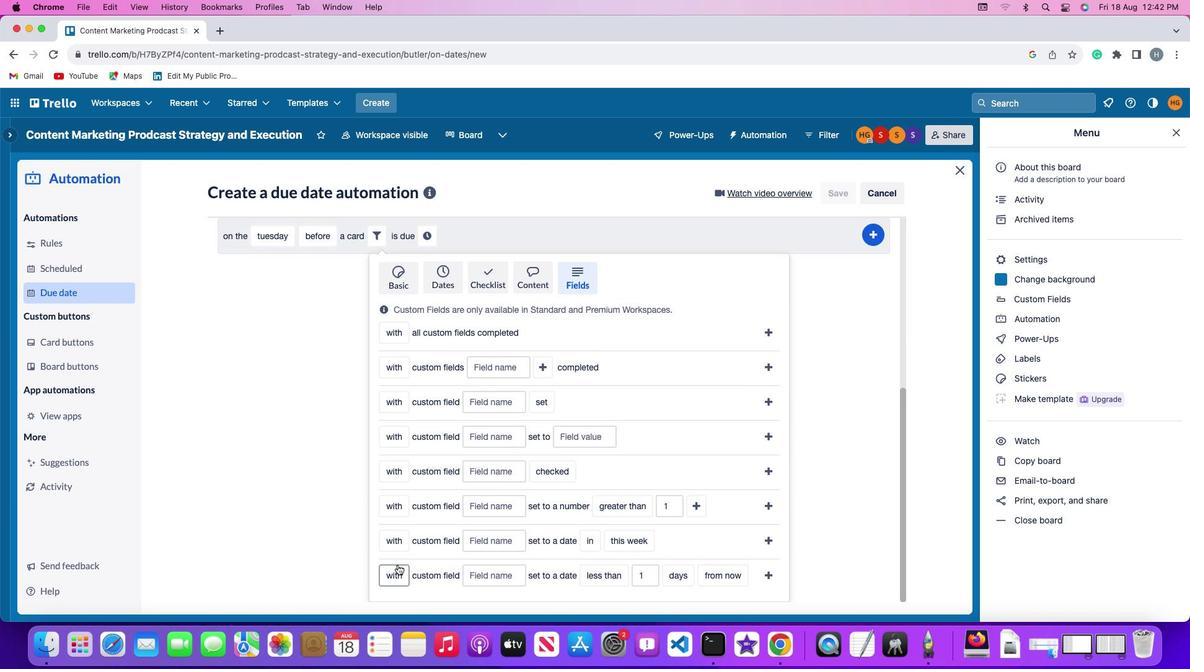 
Action: Mouse pressed left at (398, 565)
Screenshot: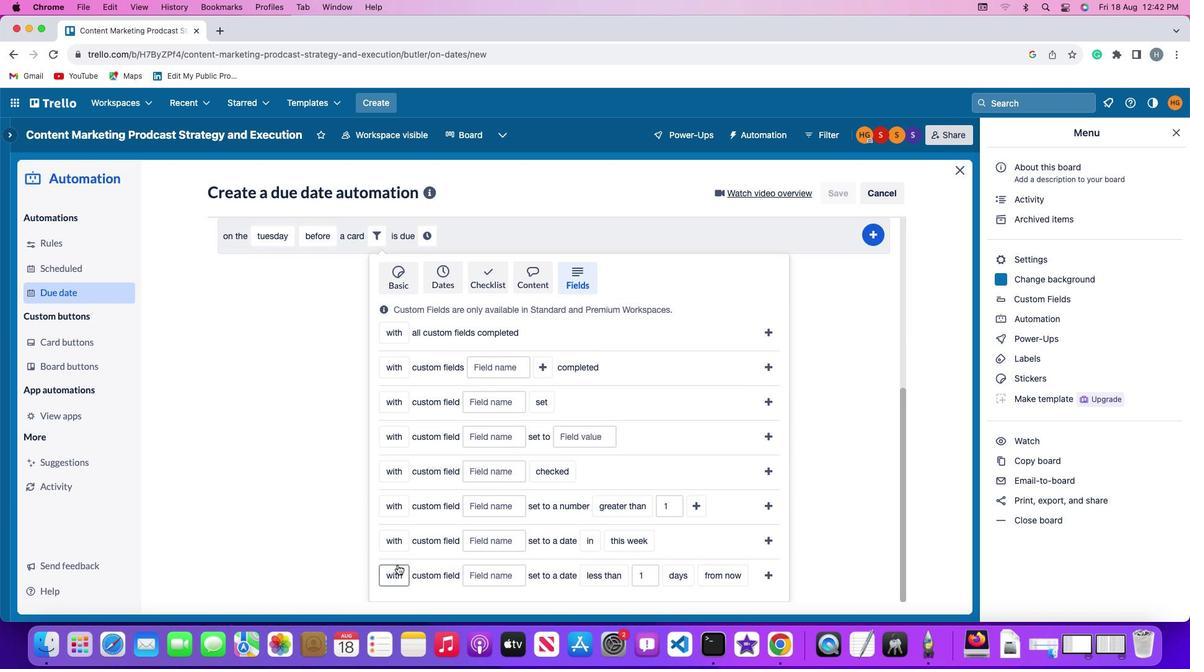 
Action: Mouse moved to (399, 526)
Screenshot: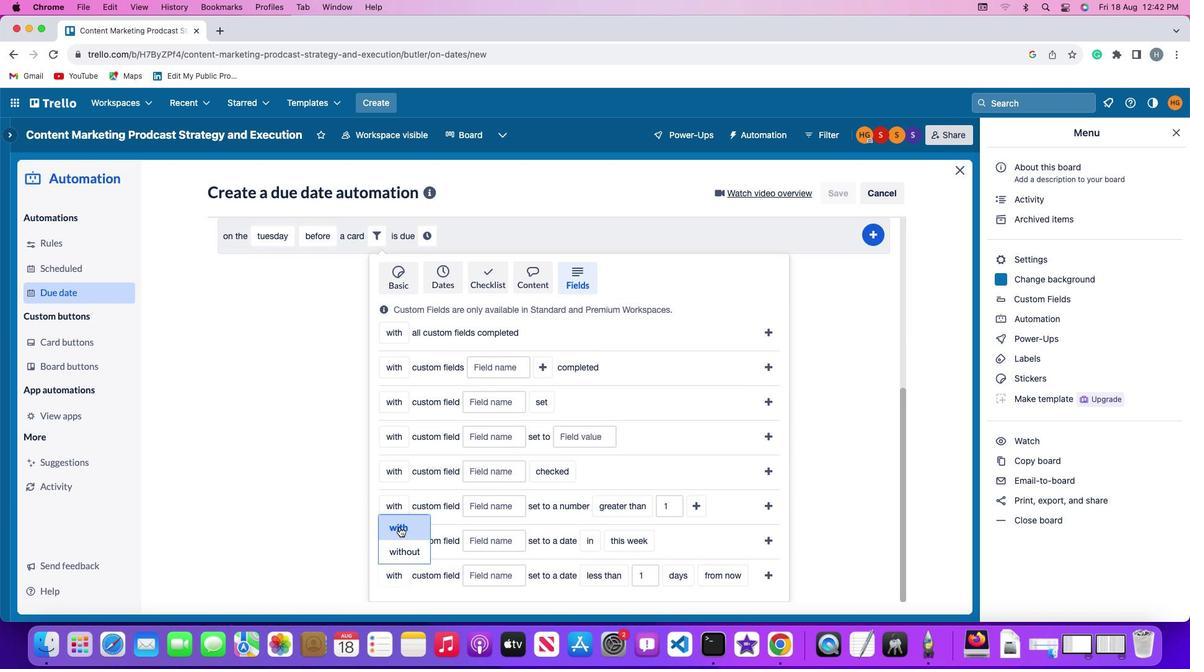 
Action: Mouse pressed left at (399, 526)
Screenshot: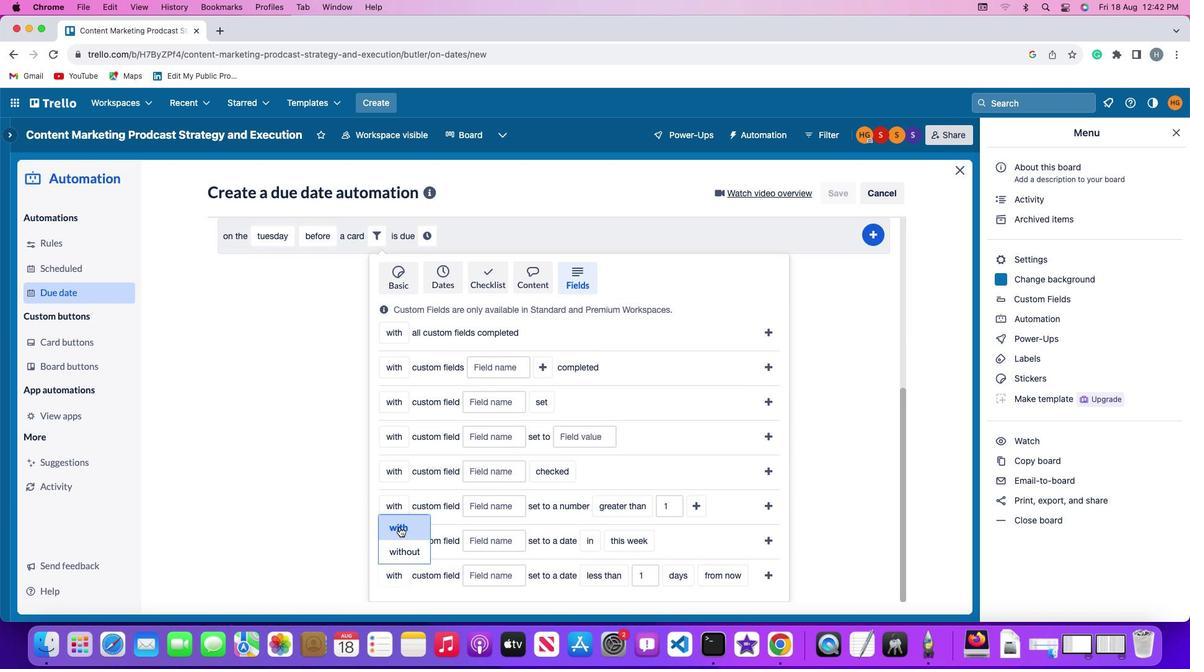 
Action: Mouse moved to (484, 575)
Screenshot: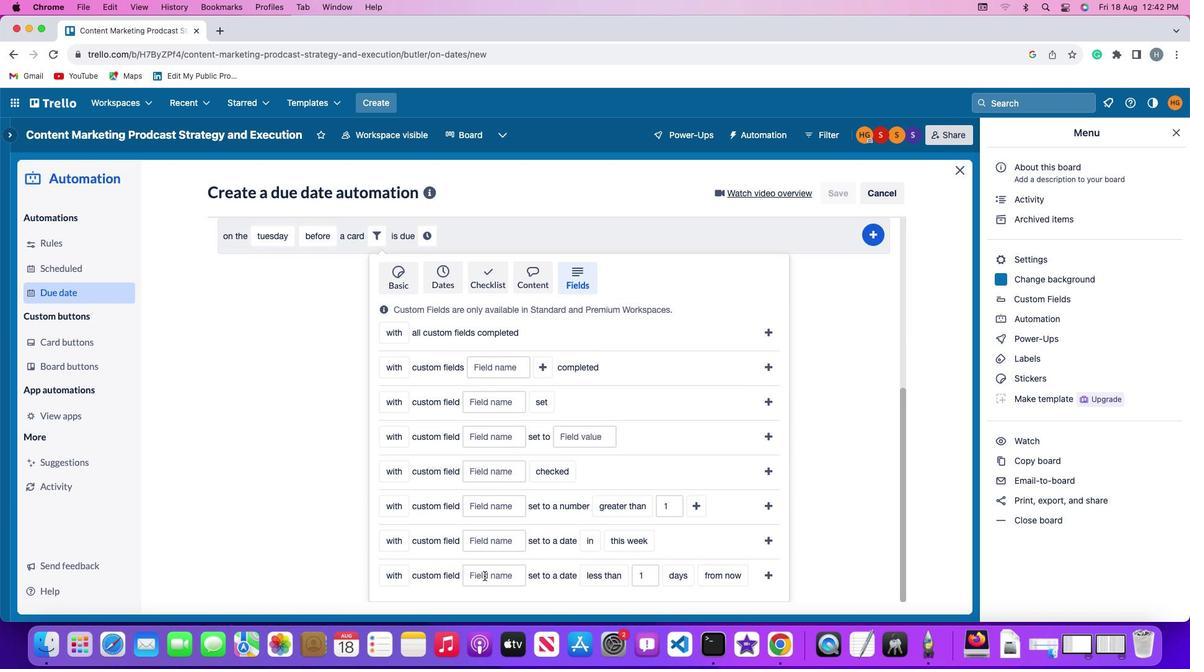 
Action: Mouse pressed left at (484, 575)
Screenshot: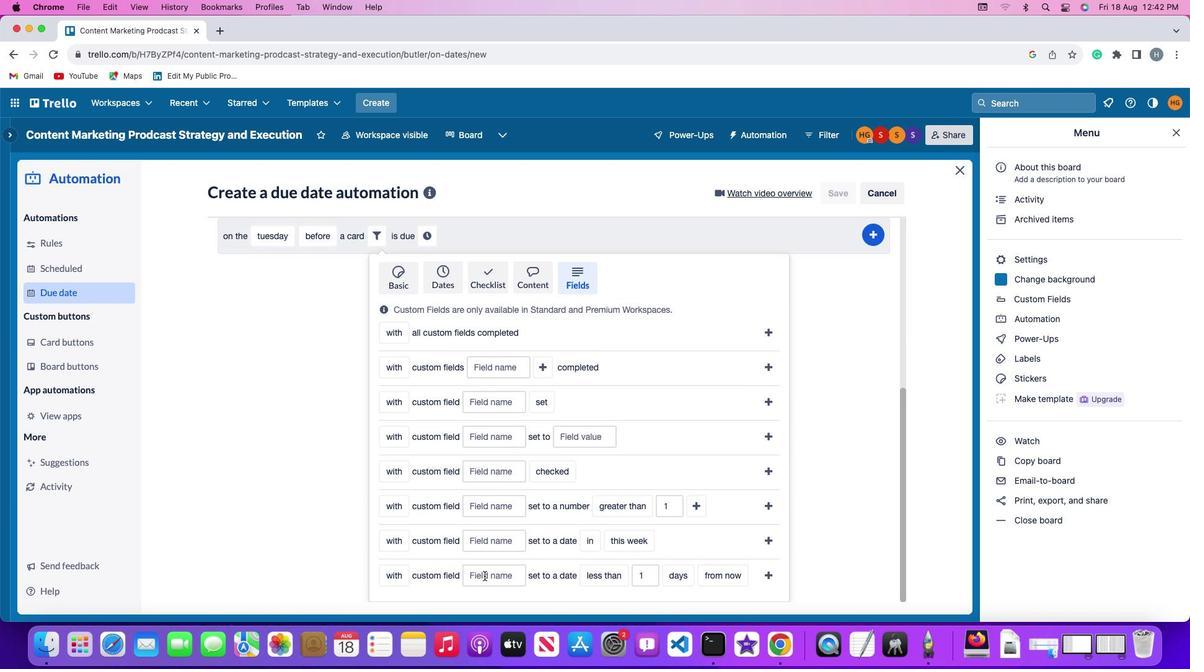 
Action: Key pressed Key.shift'R''e''s''u''m''e'
Screenshot: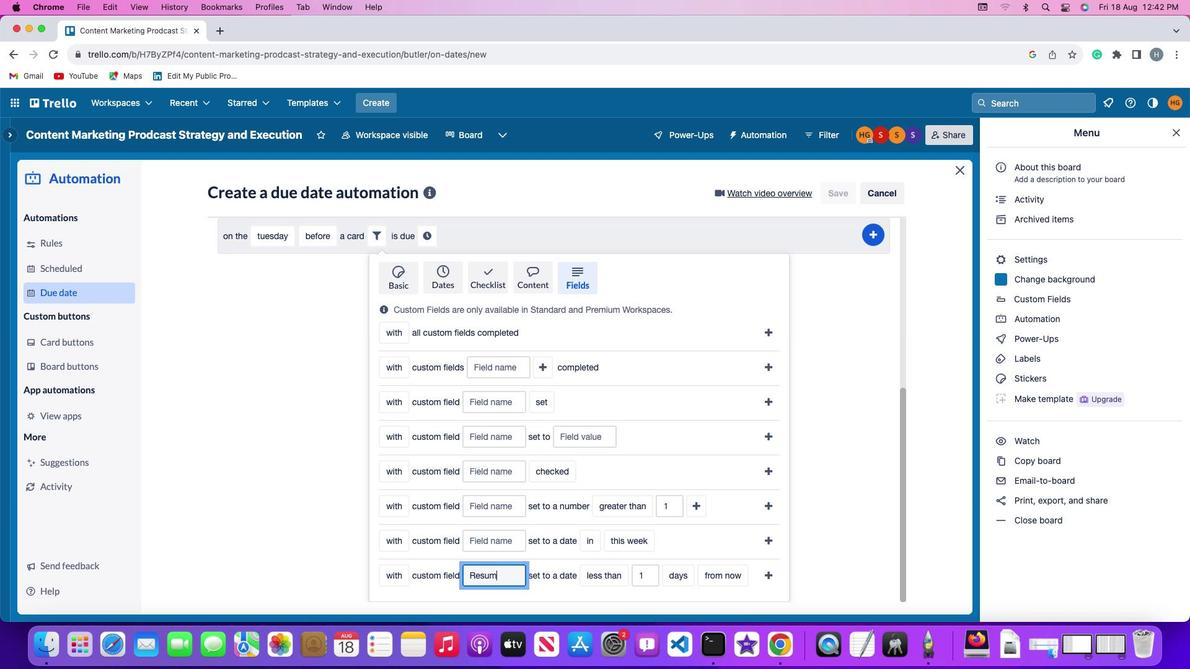 
Action: Mouse moved to (581, 576)
Screenshot: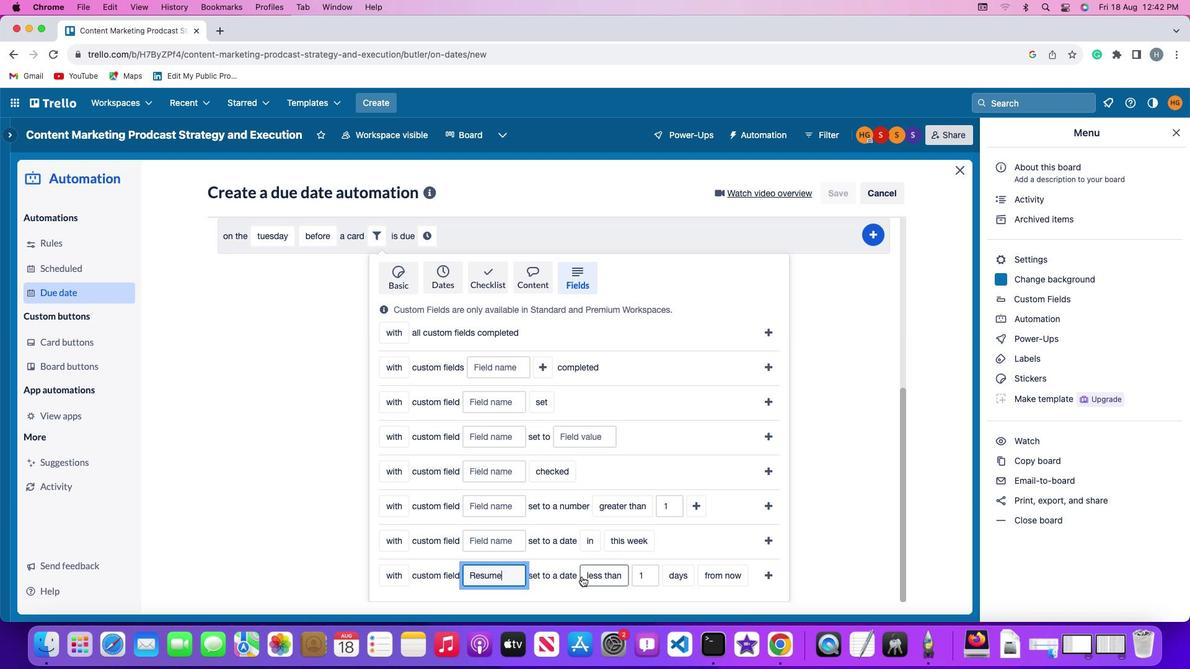 
Action: Mouse pressed left at (581, 576)
Screenshot: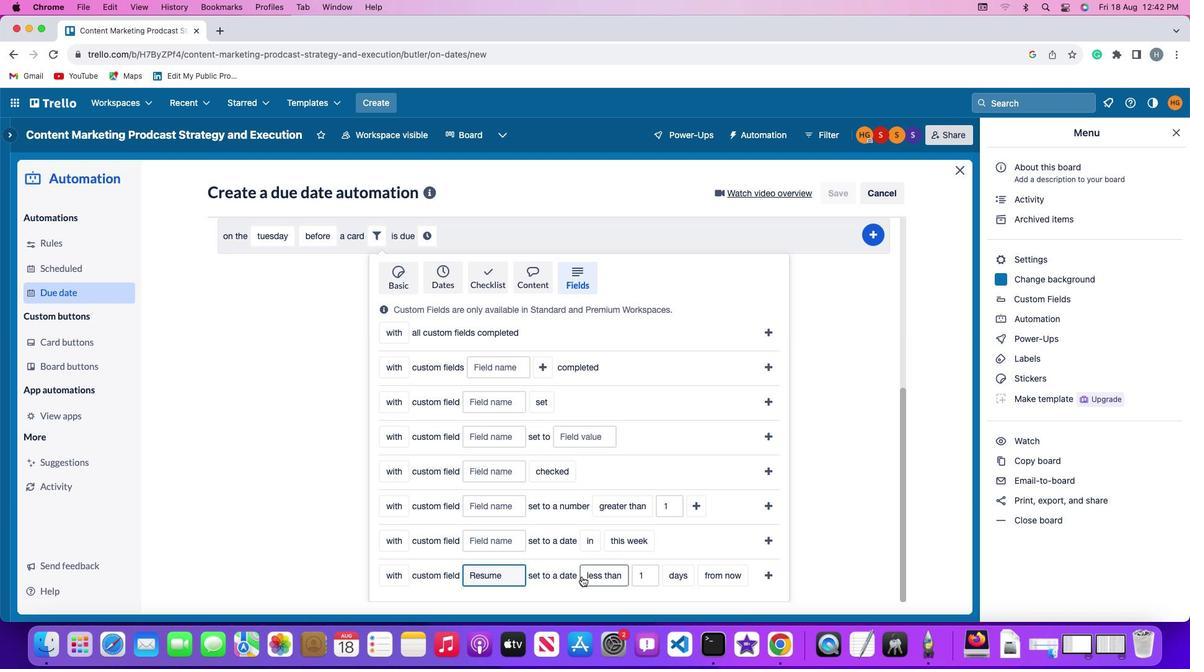 
Action: Mouse moved to (619, 483)
Screenshot: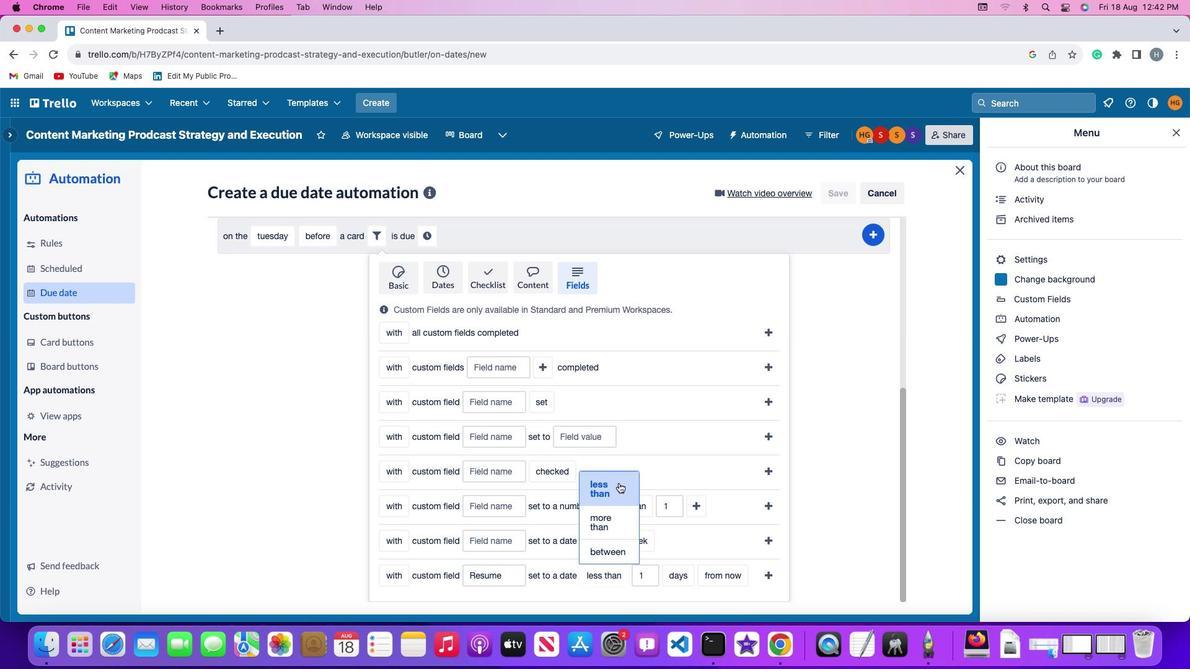 
Action: Mouse pressed left at (619, 483)
Screenshot: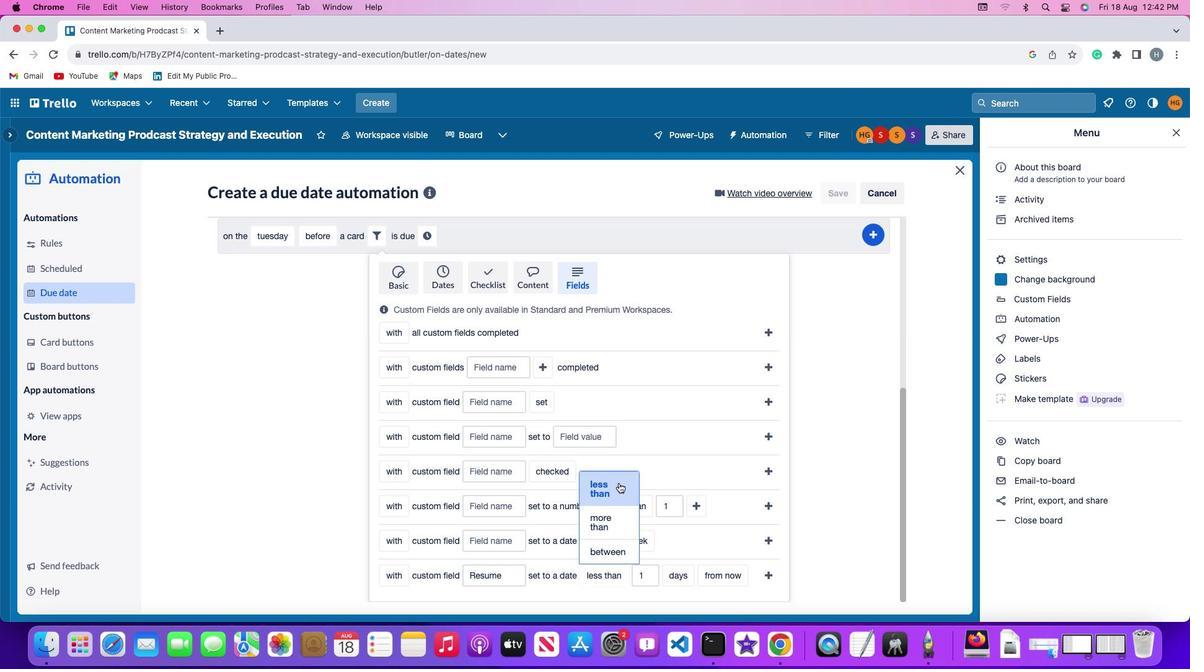 
Action: Mouse moved to (650, 574)
Screenshot: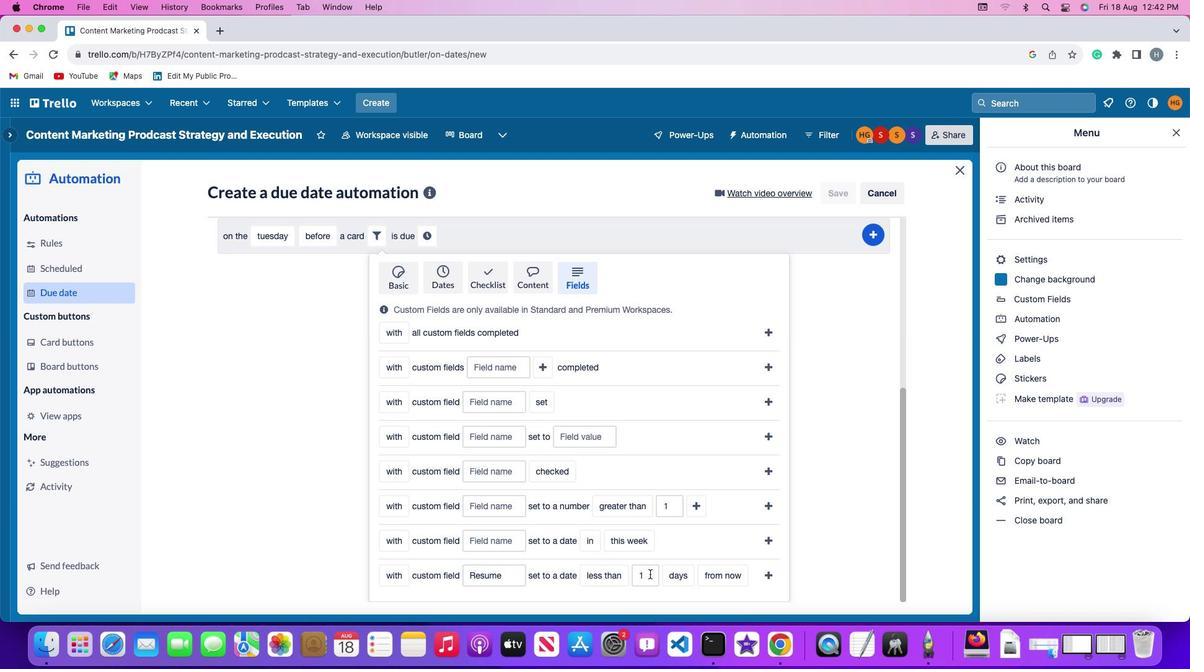 
Action: Mouse pressed left at (650, 574)
Screenshot: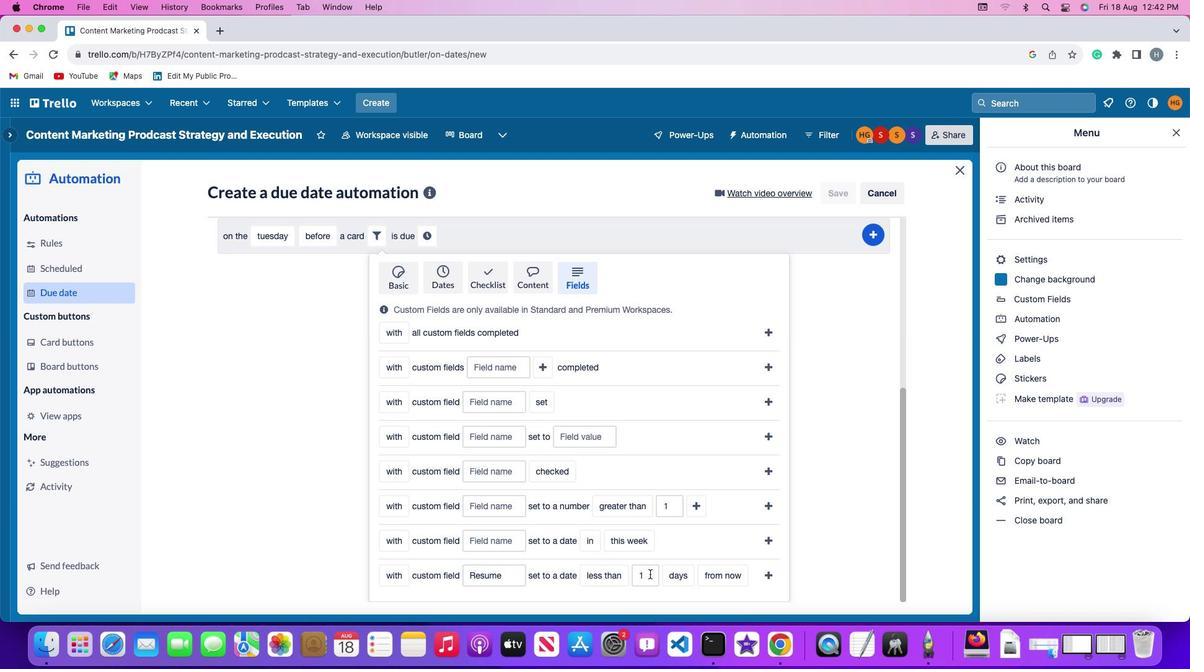 
Action: Key pressed Key.backspace'1'
Screenshot: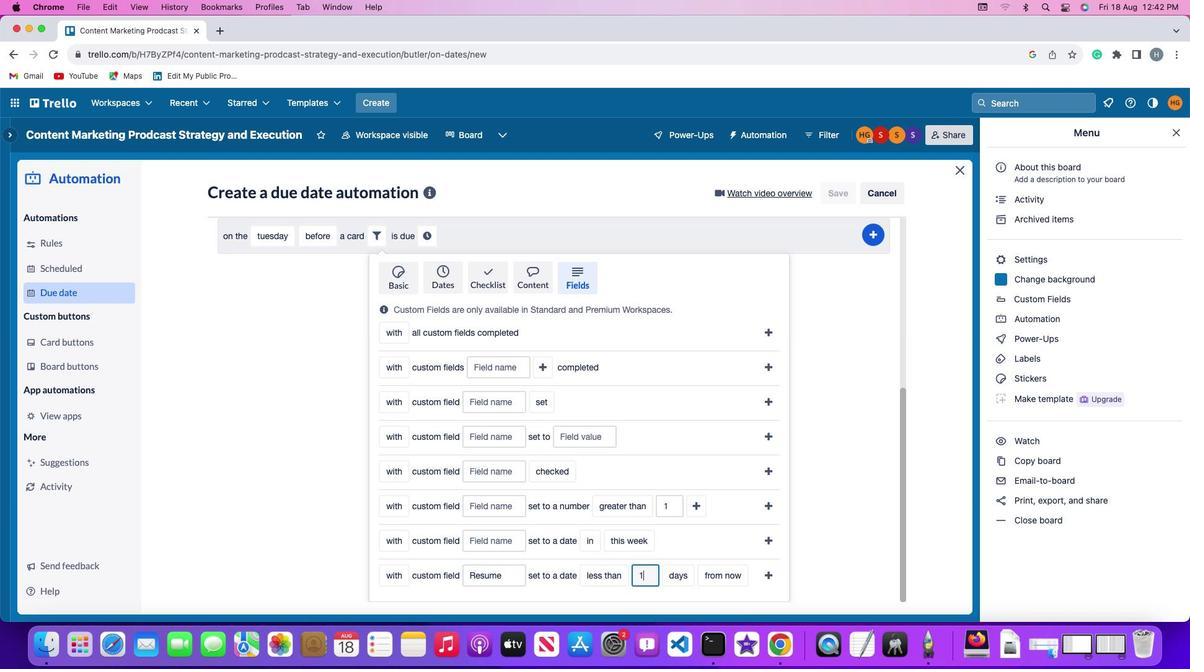 
Action: Mouse moved to (669, 575)
Screenshot: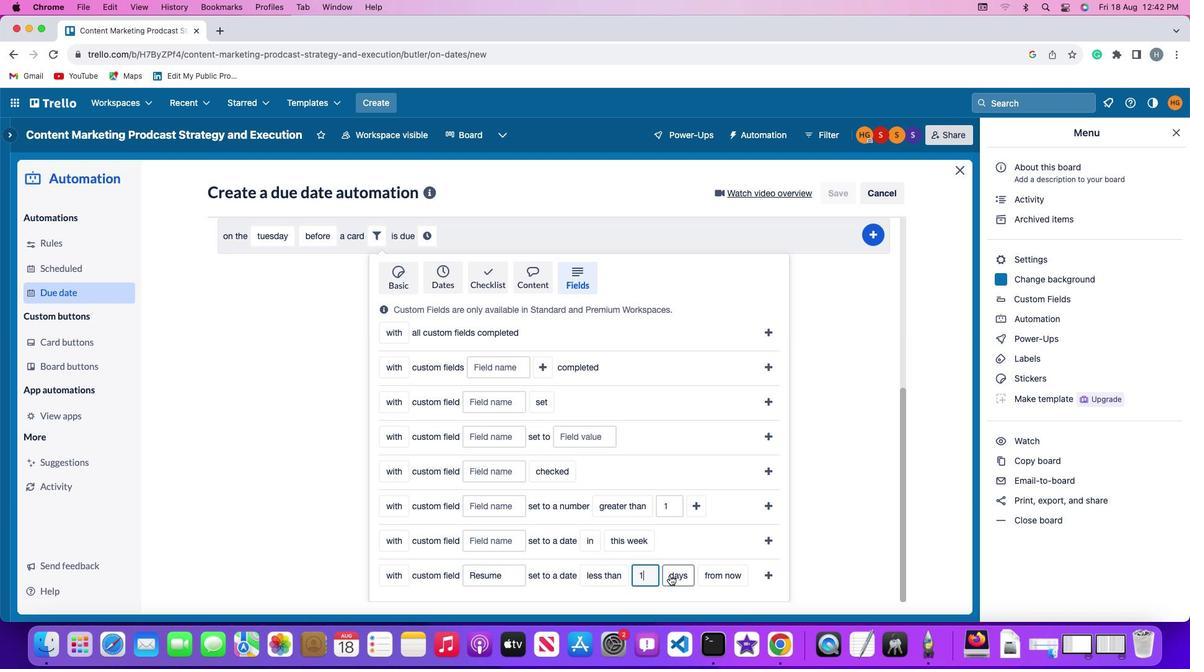 
Action: Mouse pressed left at (669, 575)
Screenshot: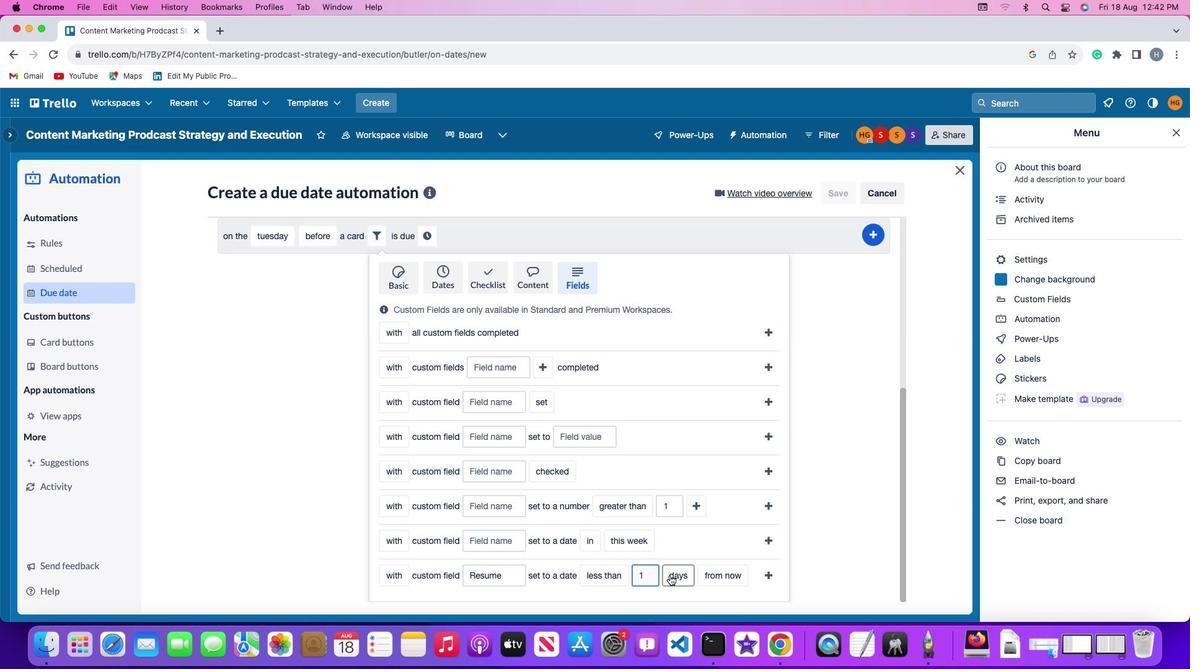 
Action: Mouse moved to (678, 557)
Screenshot: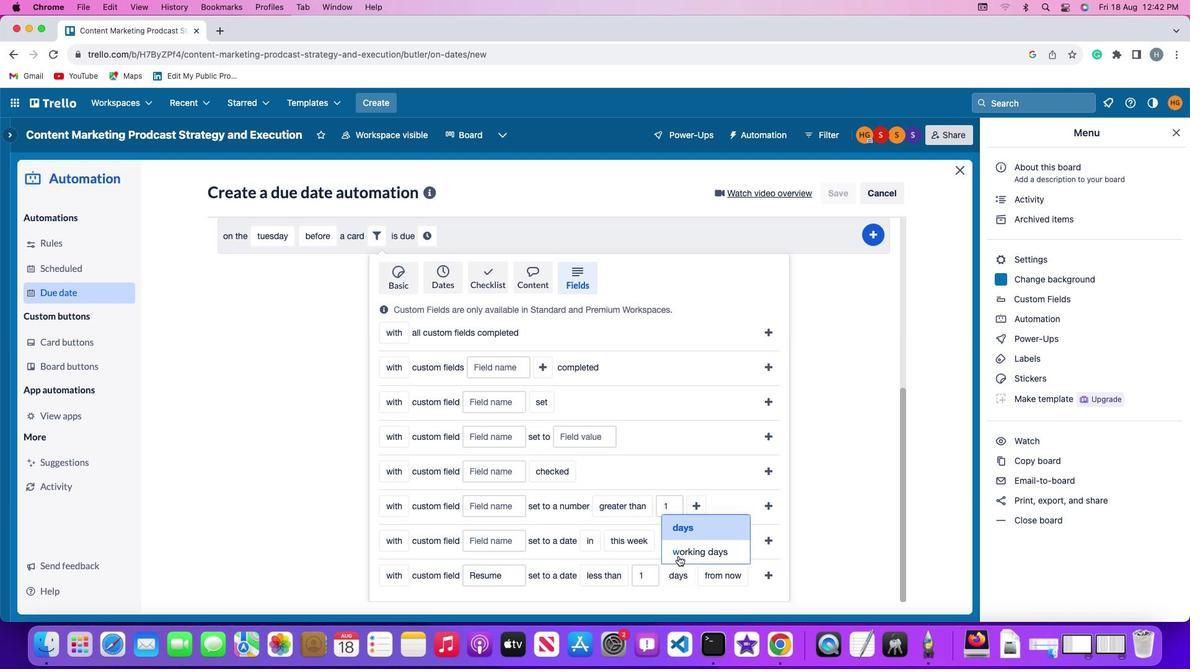 
Action: Mouse pressed left at (678, 557)
Screenshot: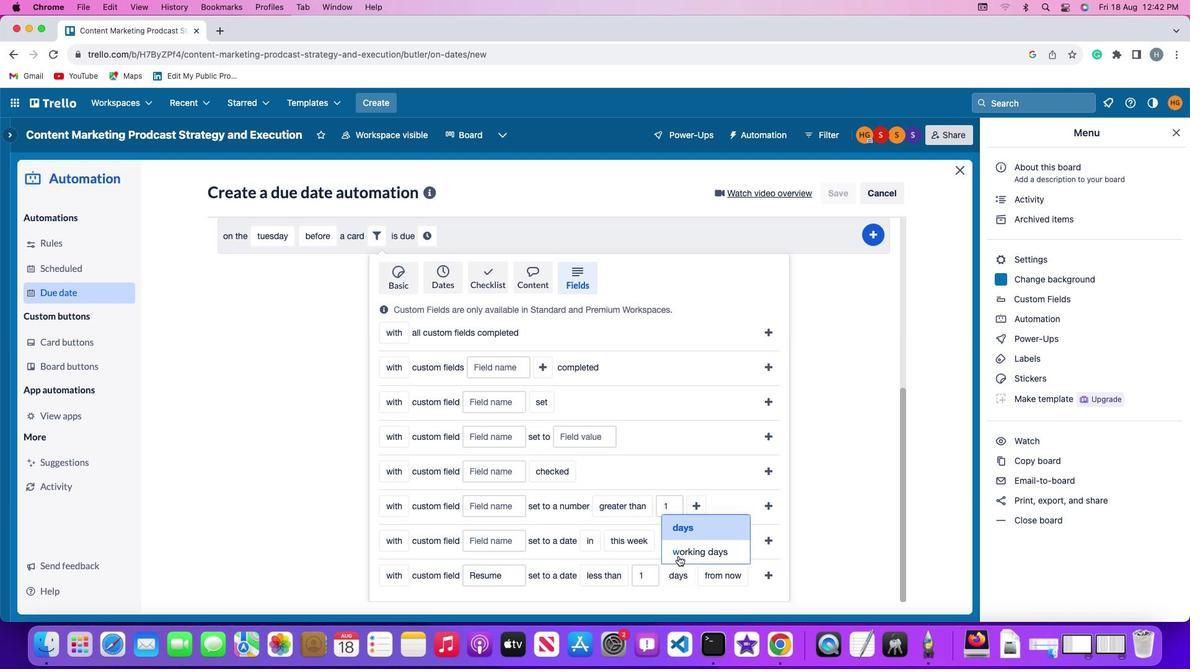 
Action: Mouse moved to (752, 577)
Screenshot: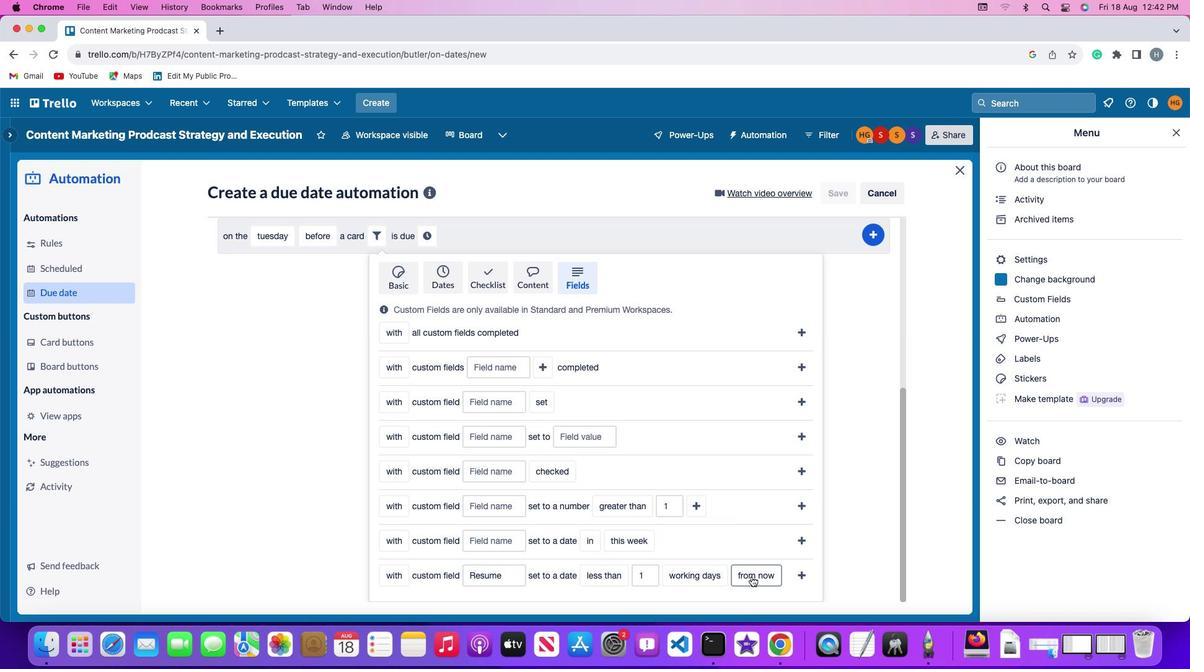 
Action: Mouse pressed left at (752, 577)
Screenshot: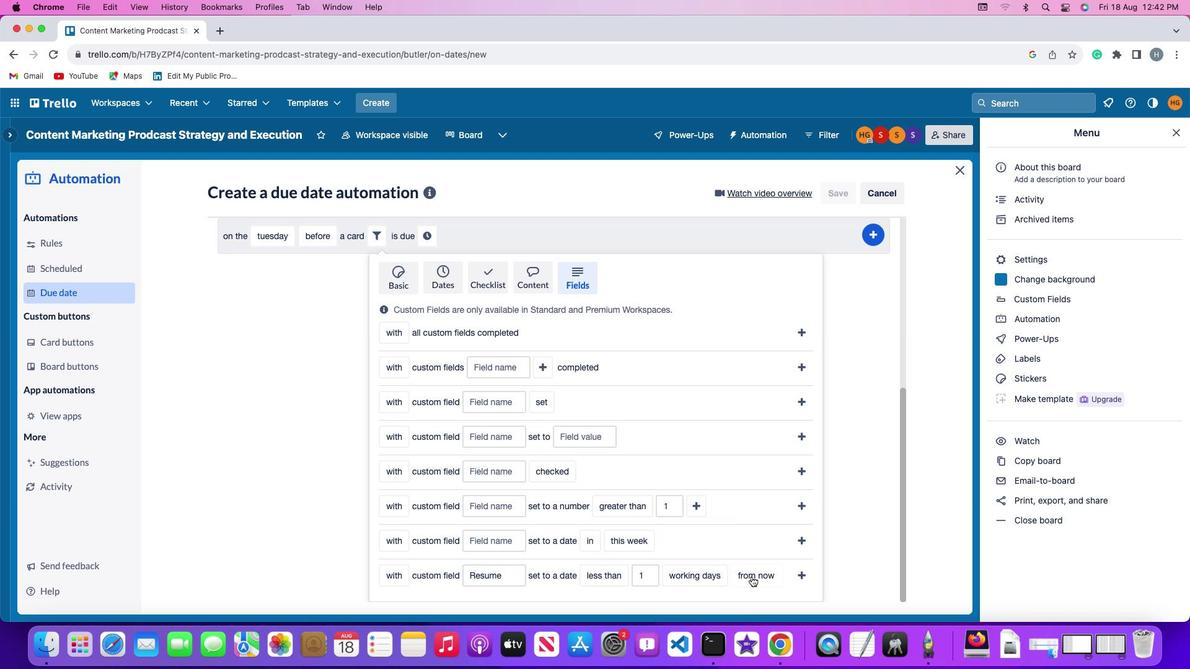 
Action: Mouse moved to (744, 556)
Screenshot: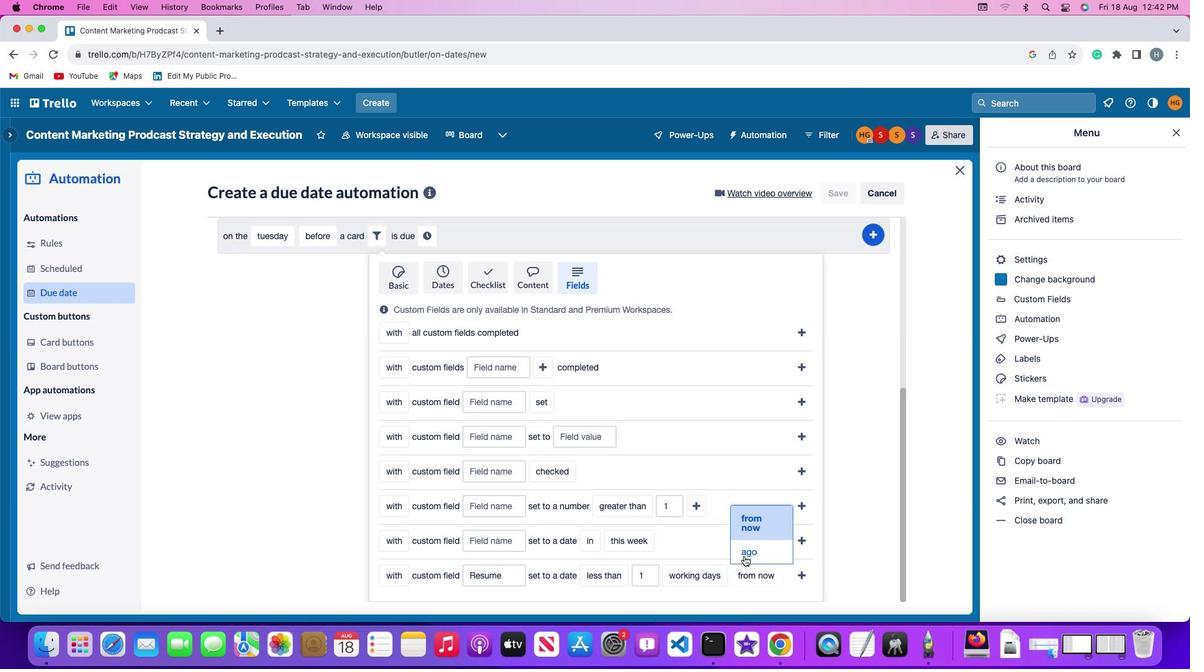 
Action: Mouse pressed left at (744, 556)
Screenshot: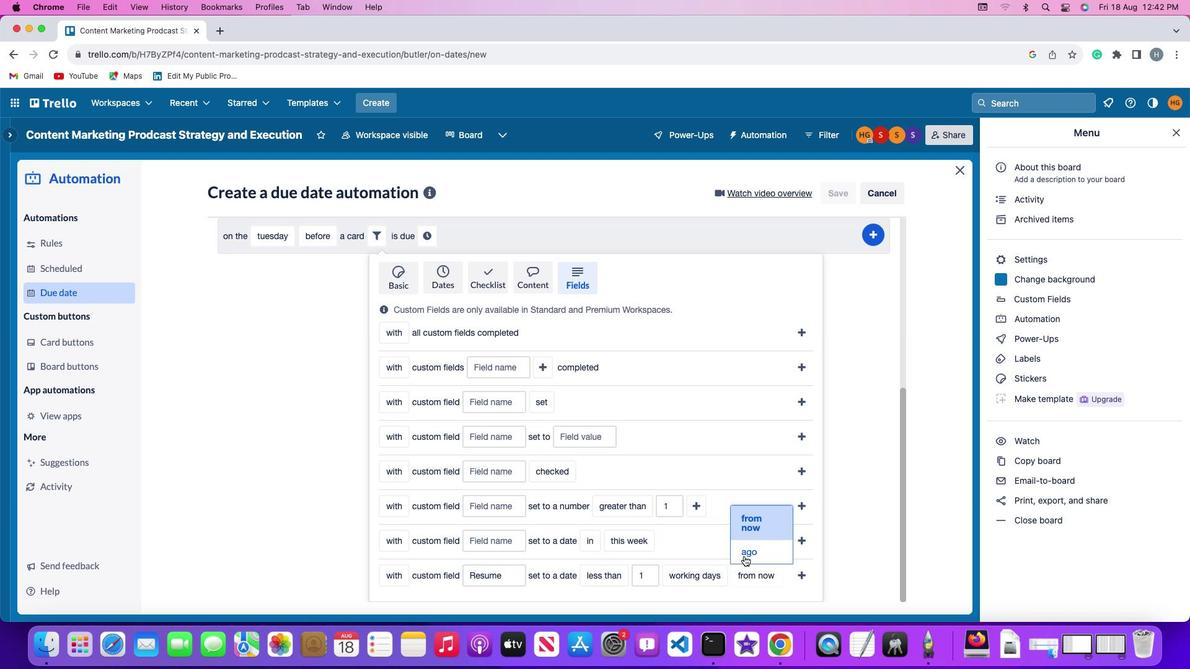 
Action: Mouse moved to (786, 576)
Screenshot: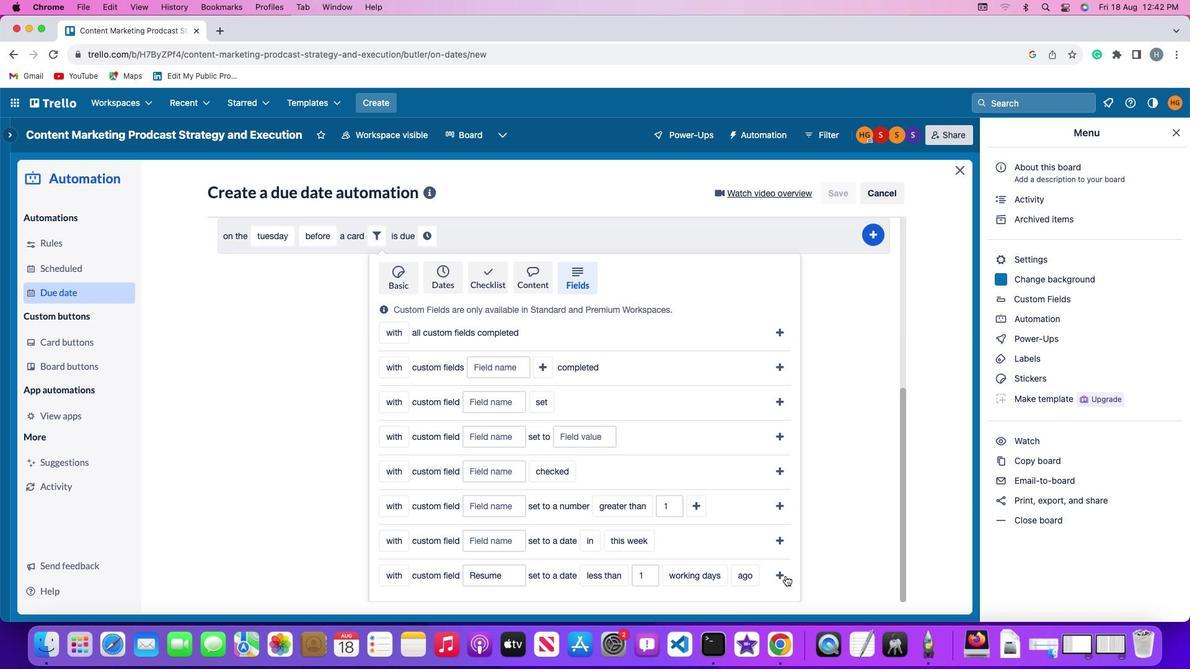 
Action: Mouse pressed left at (786, 576)
Screenshot: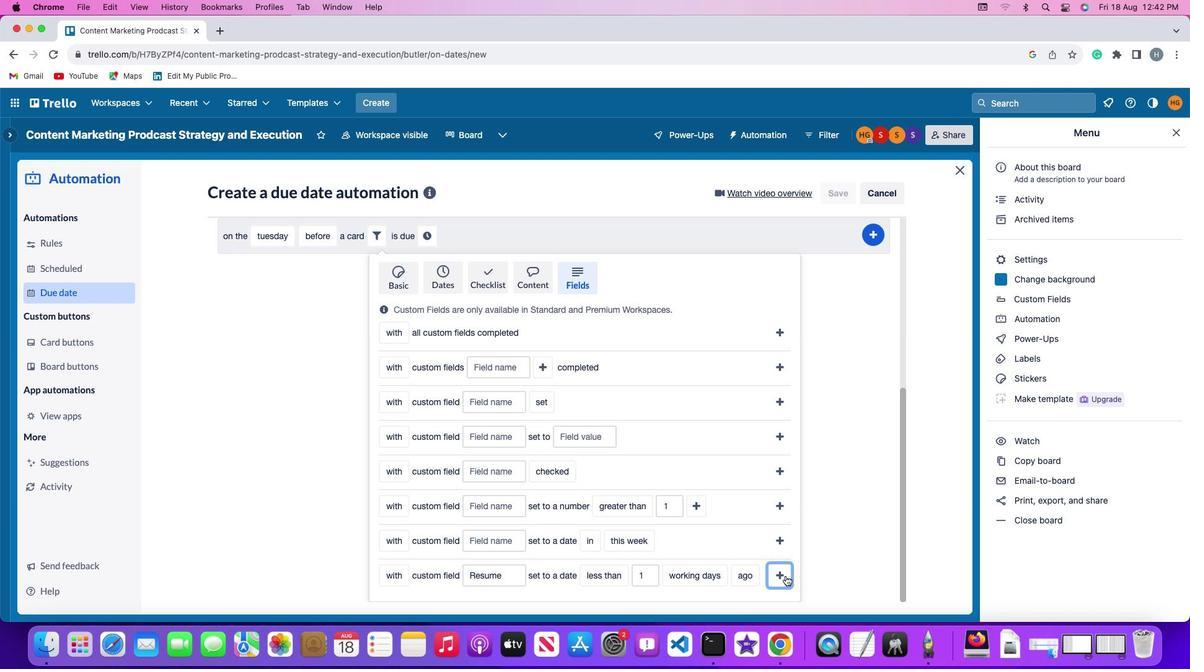 
Action: Mouse moved to (730, 546)
Screenshot: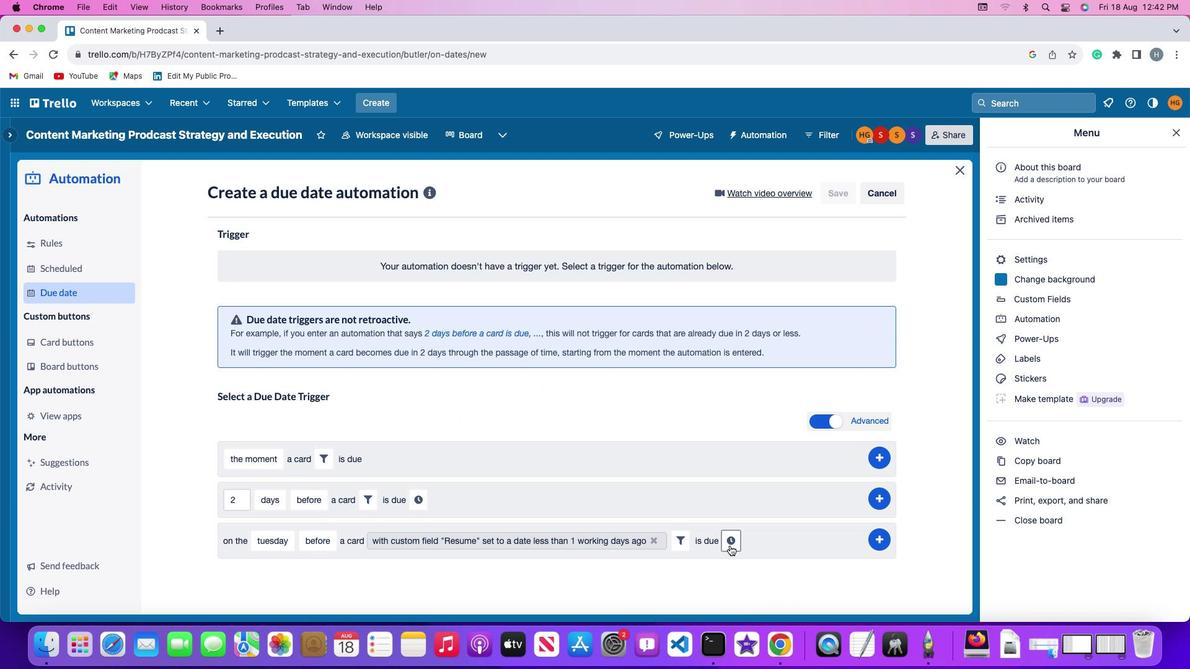 
Action: Mouse pressed left at (730, 546)
Screenshot: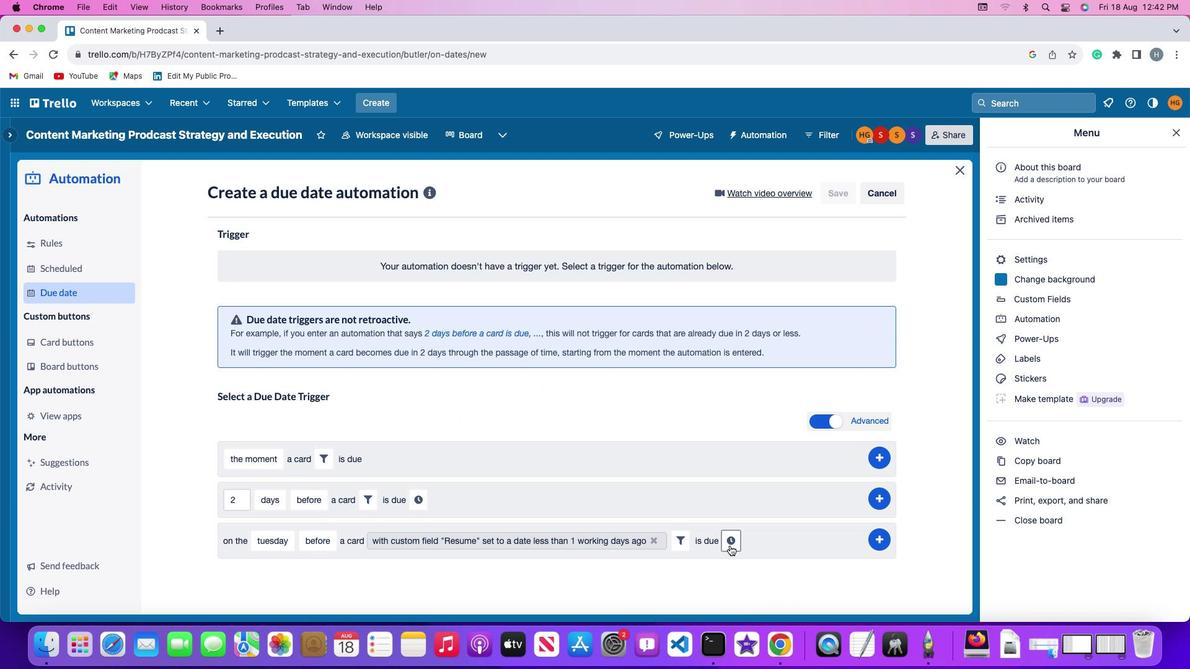 
Action: Mouse moved to (763, 543)
Screenshot: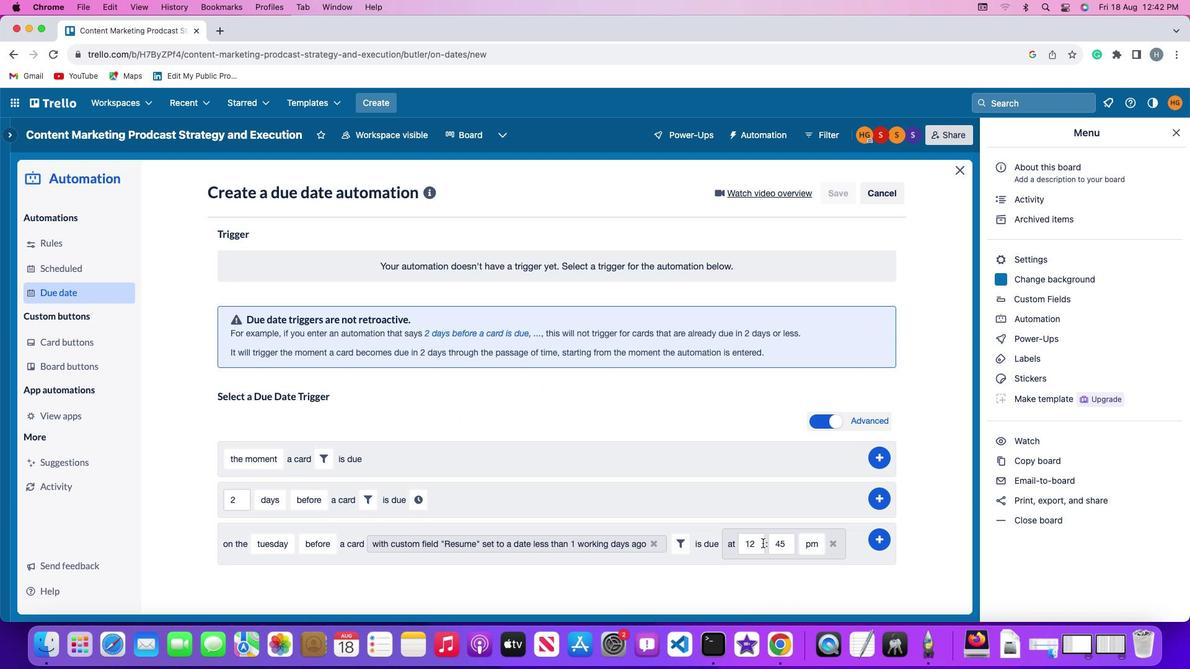 
Action: Mouse pressed left at (763, 543)
Screenshot: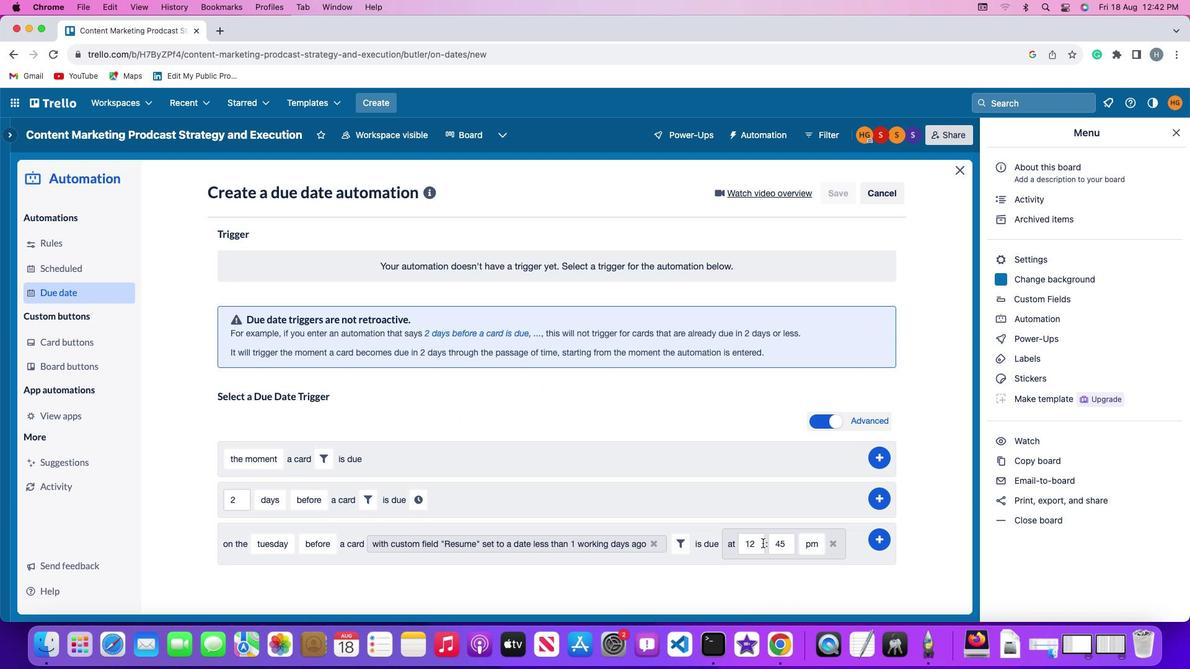 
Action: Mouse moved to (762, 543)
Screenshot: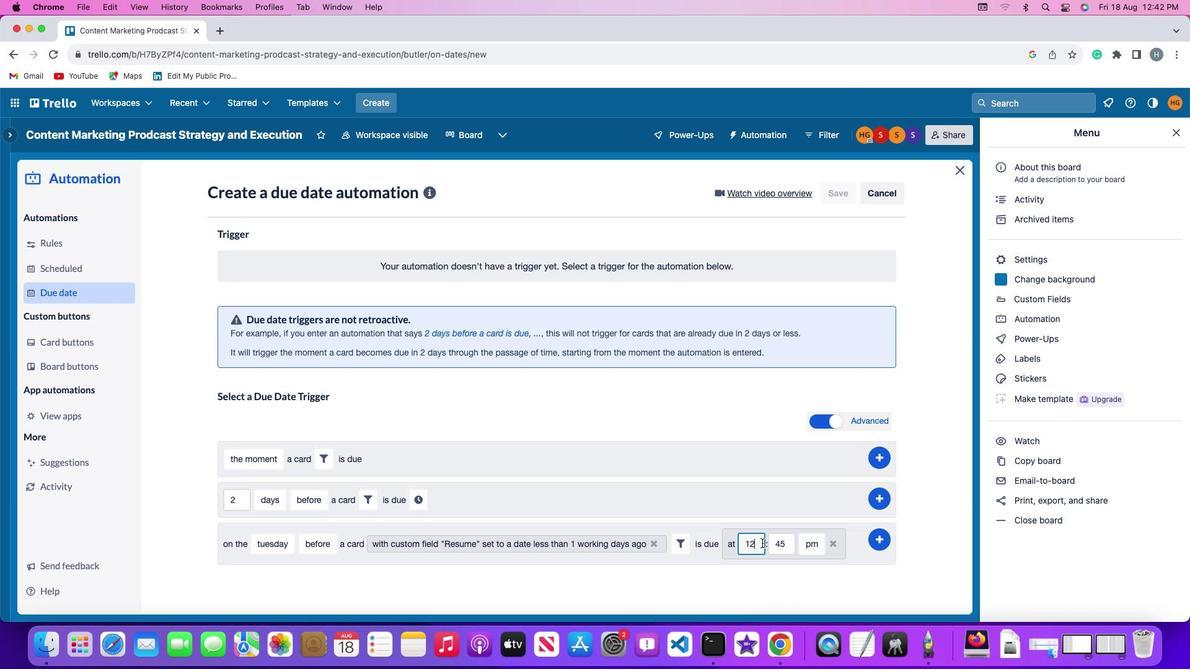 
Action: Key pressed Key.backspace'1'
Screenshot: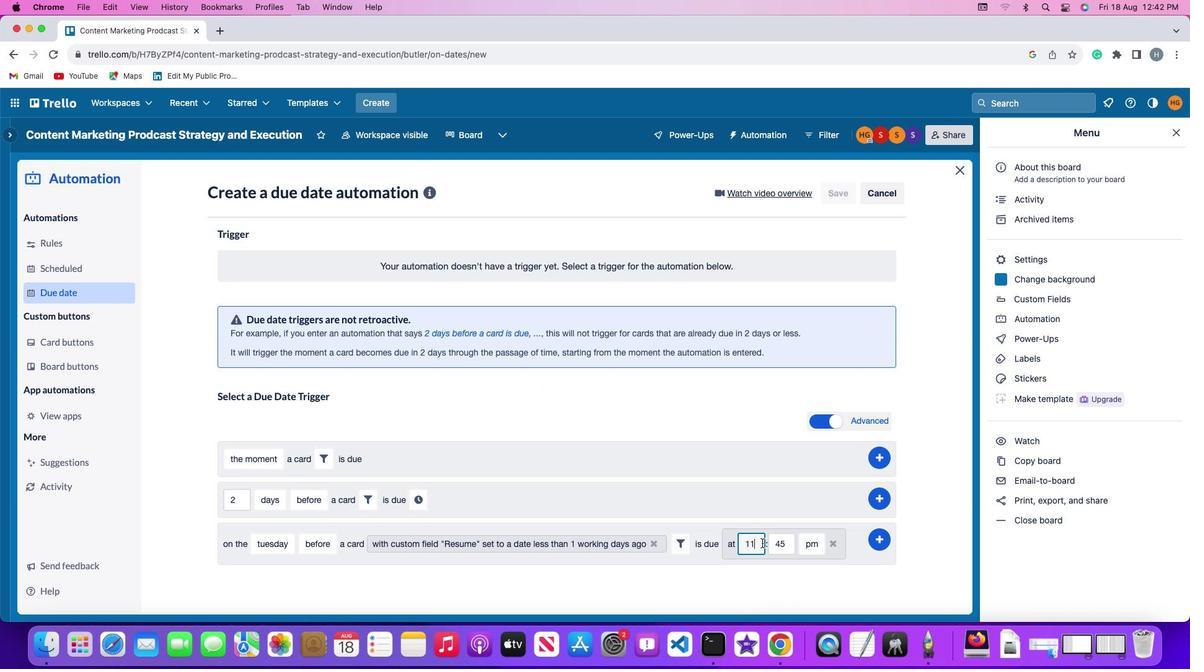 
Action: Mouse moved to (789, 543)
Screenshot: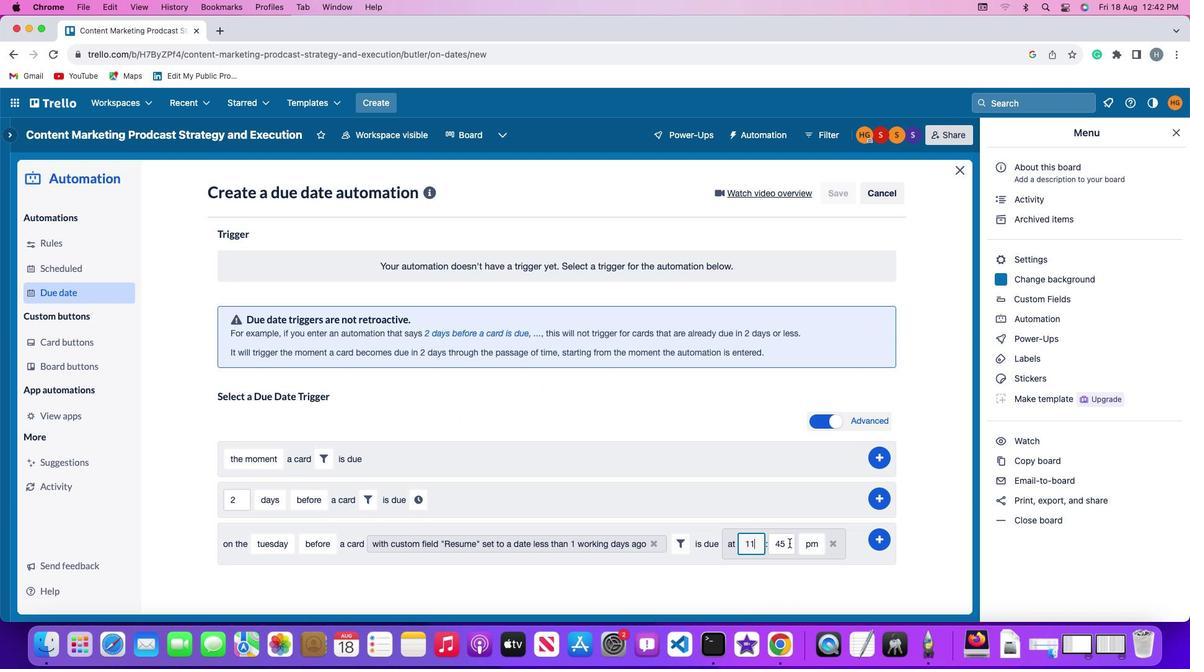 
Action: Mouse pressed left at (789, 543)
Screenshot: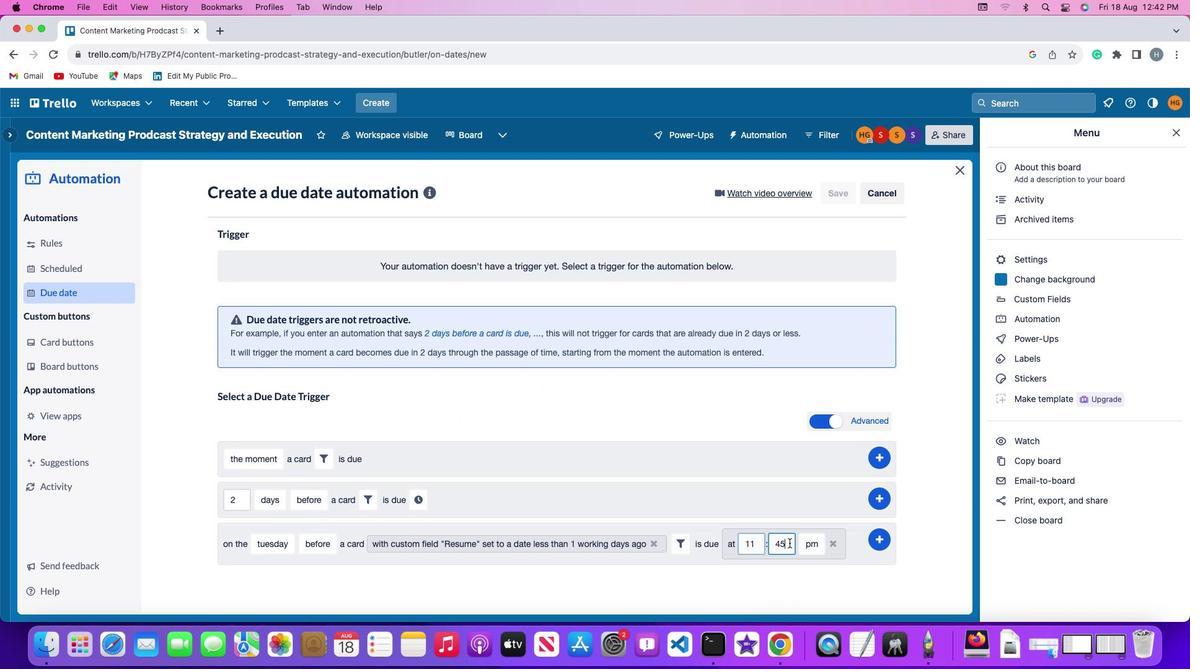 
Action: Key pressed Key.backspaceKey.backspace'0''0'
Screenshot: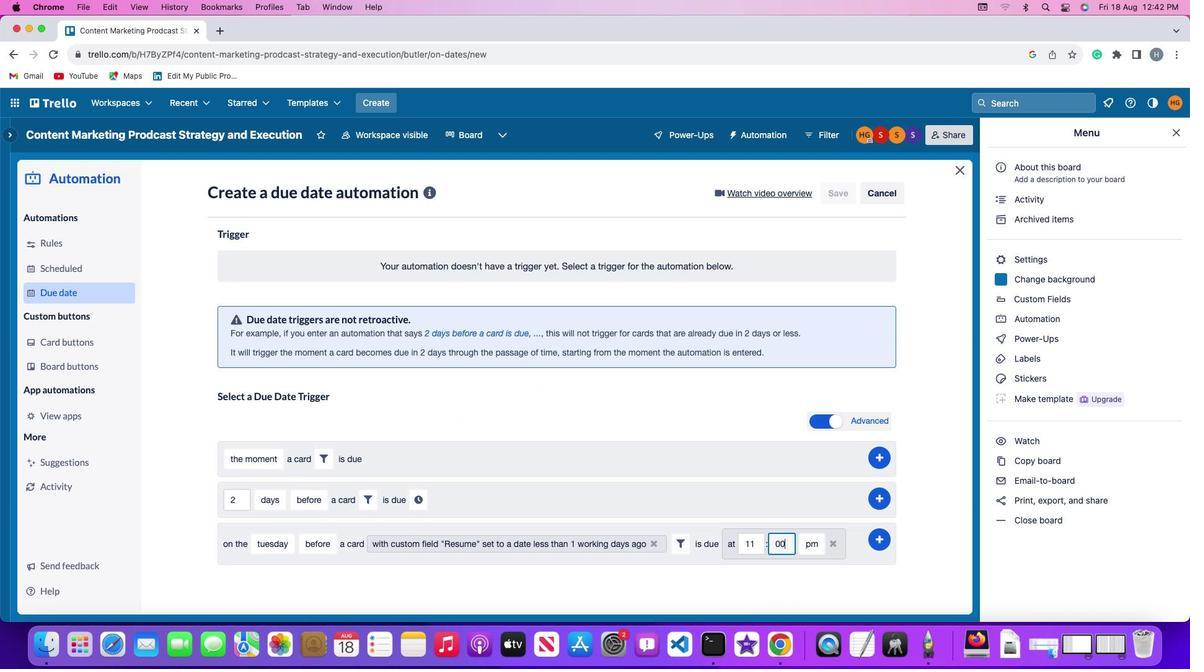 
Action: Mouse moved to (802, 543)
Screenshot: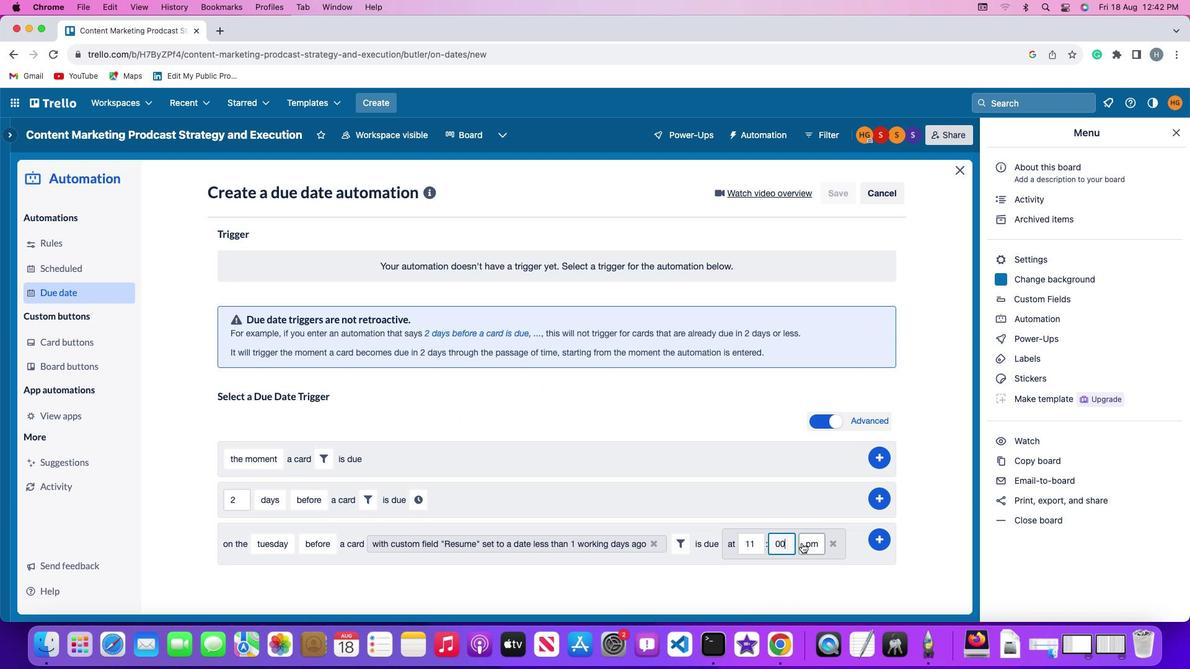 
Action: Mouse pressed left at (802, 543)
Screenshot: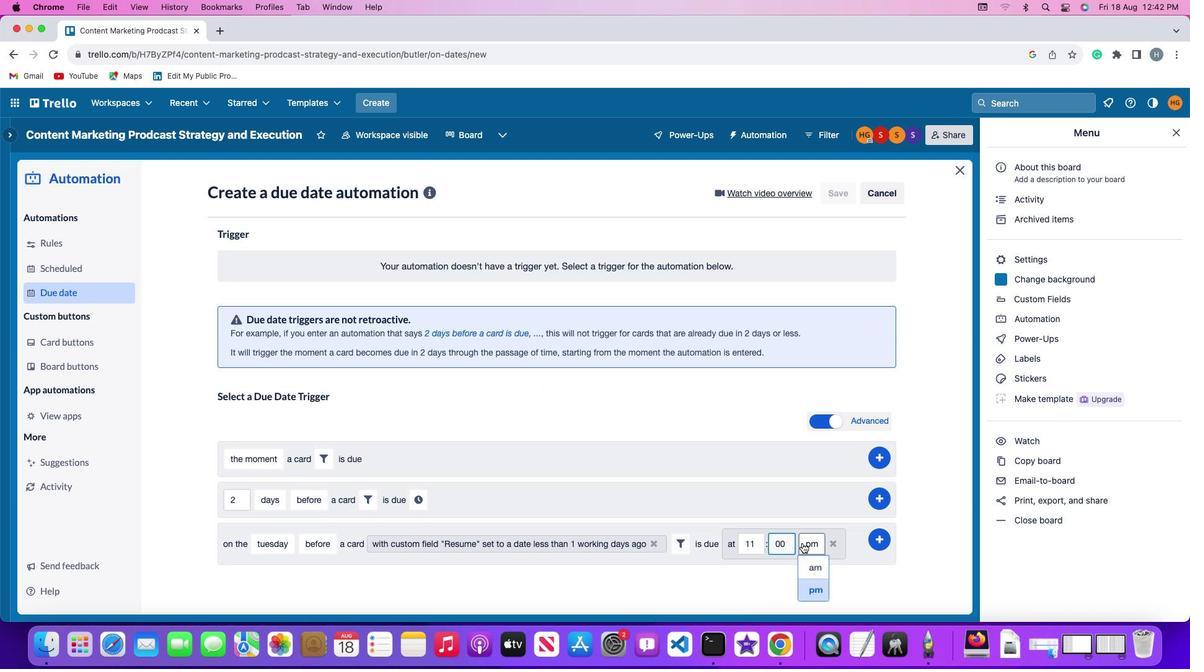
Action: Mouse moved to (812, 563)
Screenshot: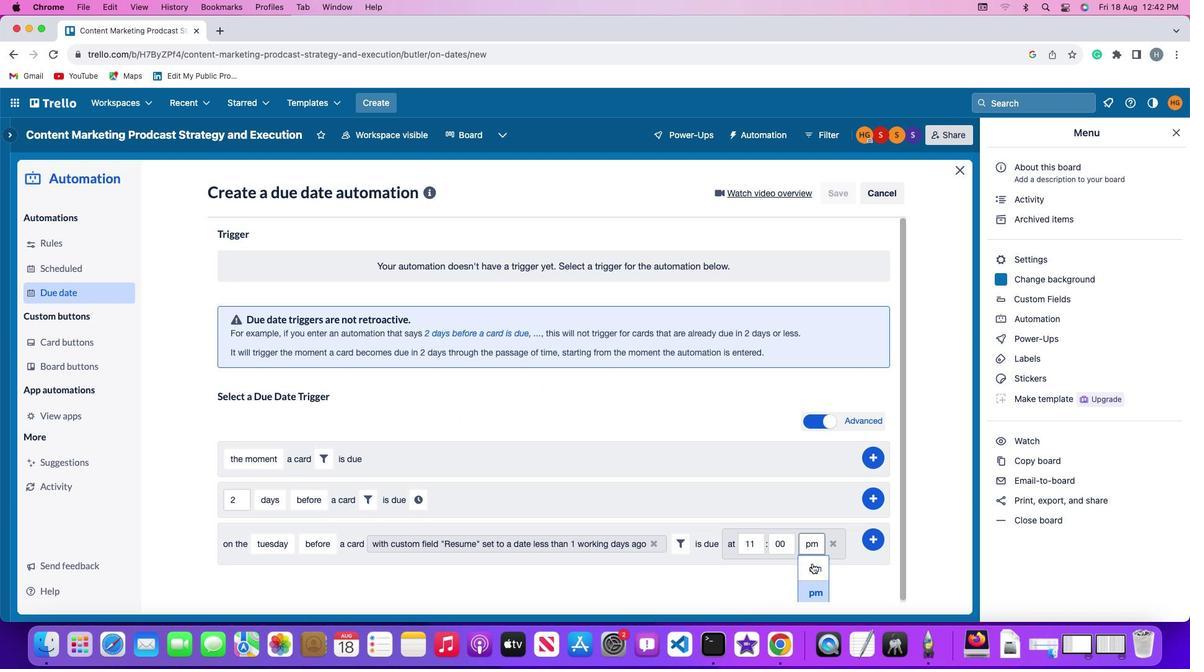 
Action: Mouse pressed left at (812, 563)
Screenshot: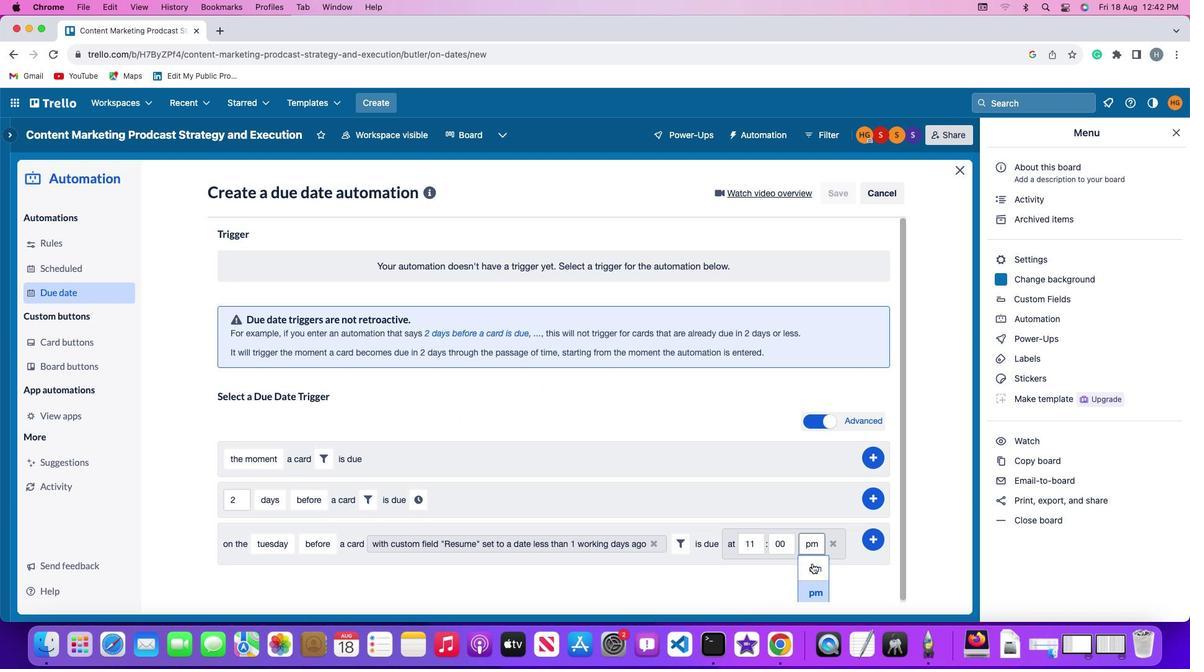 
Action: Mouse moved to (874, 538)
Screenshot: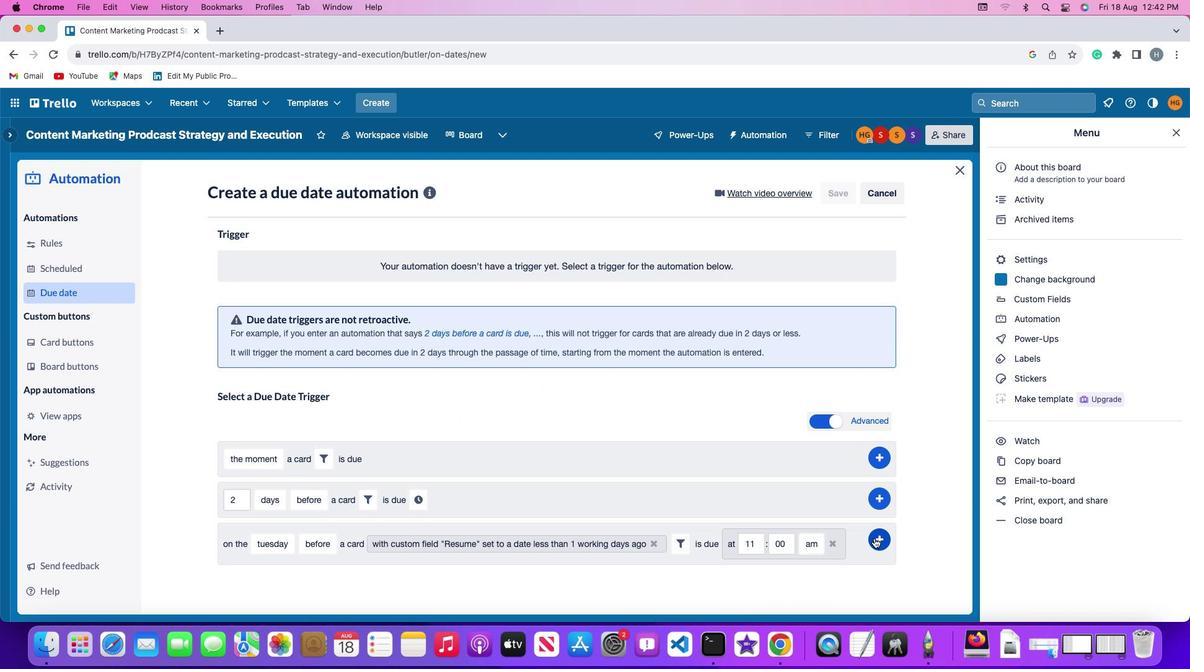 
Action: Mouse pressed left at (874, 538)
Screenshot: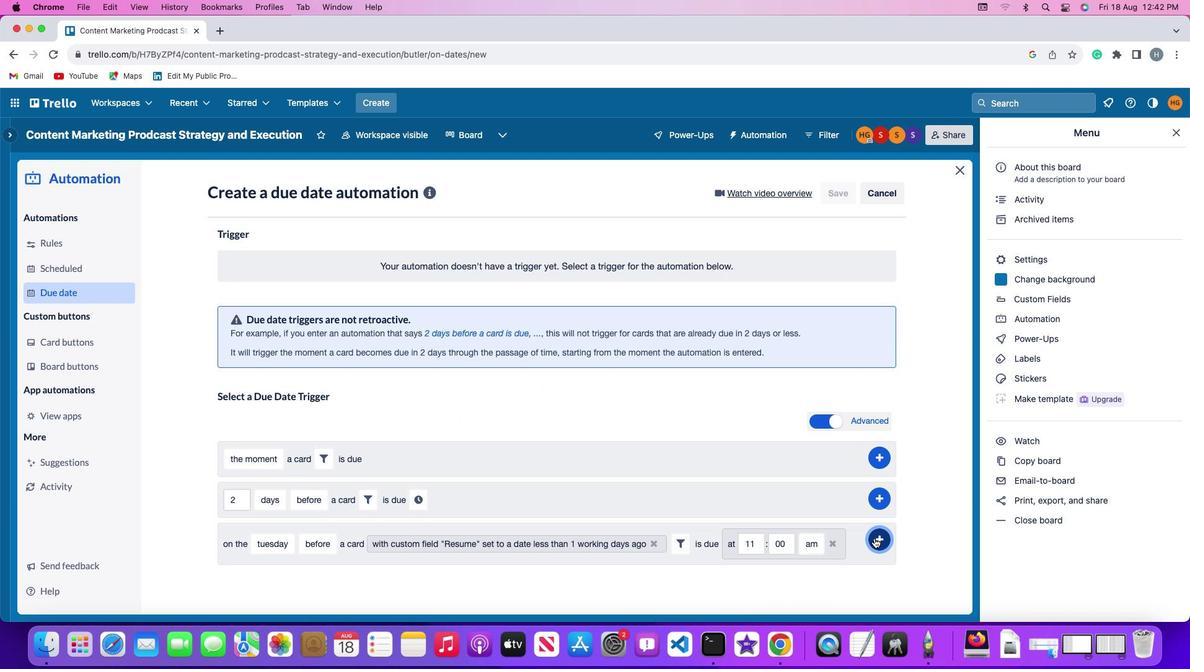 
Action: Mouse moved to (915, 468)
Screenshot: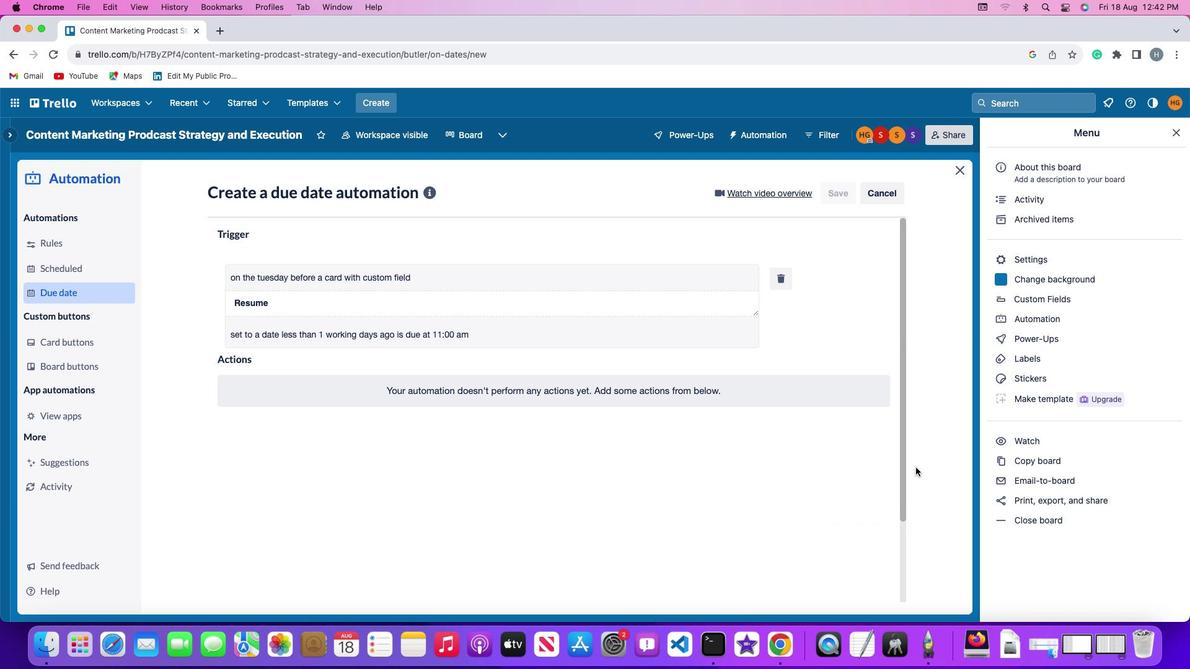 
